 Task: Create a due date automation trigger when advanced on, 2 working days after a card is due add dates with an overdue due date at 11:00 AM.
Action: Mouse moved to (1342, 105)
Screenshot: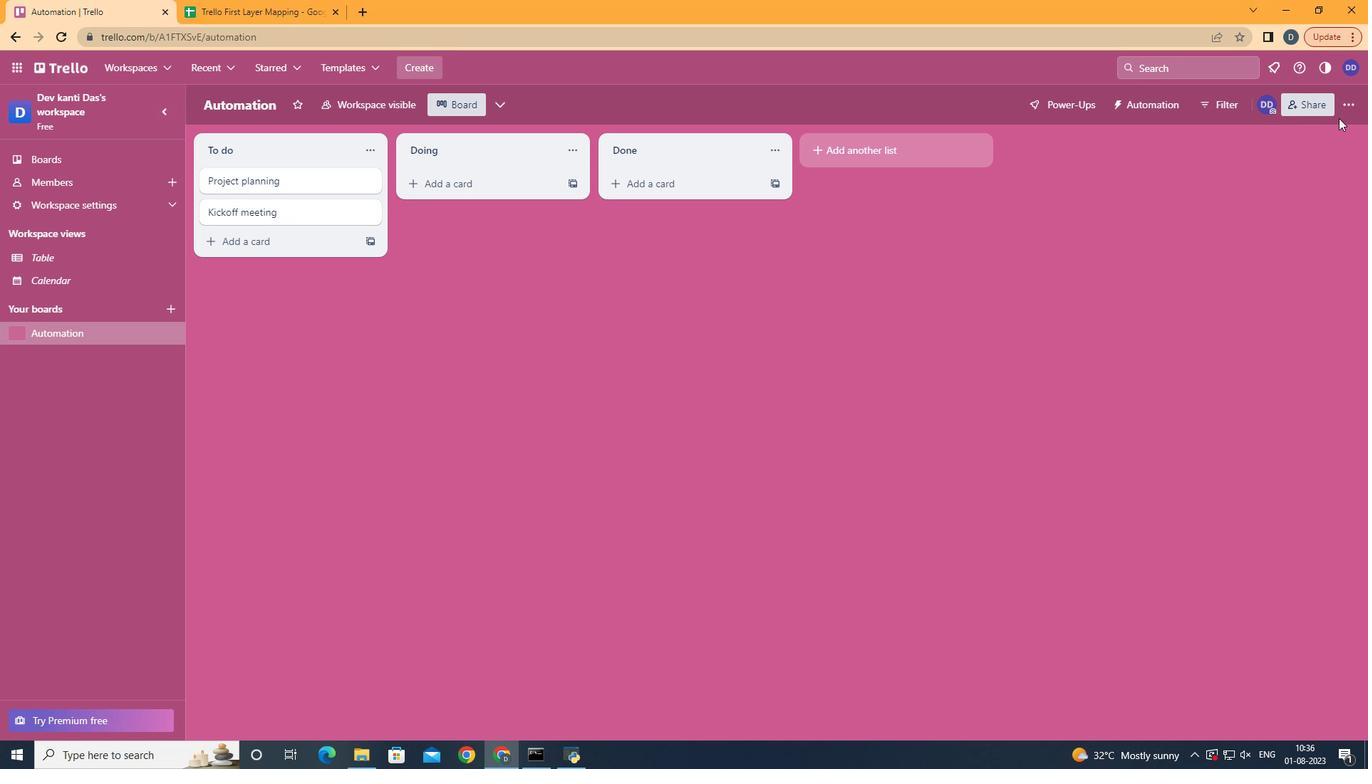 
Action: Mouse pressed left at (1342, 105)
Screenshot: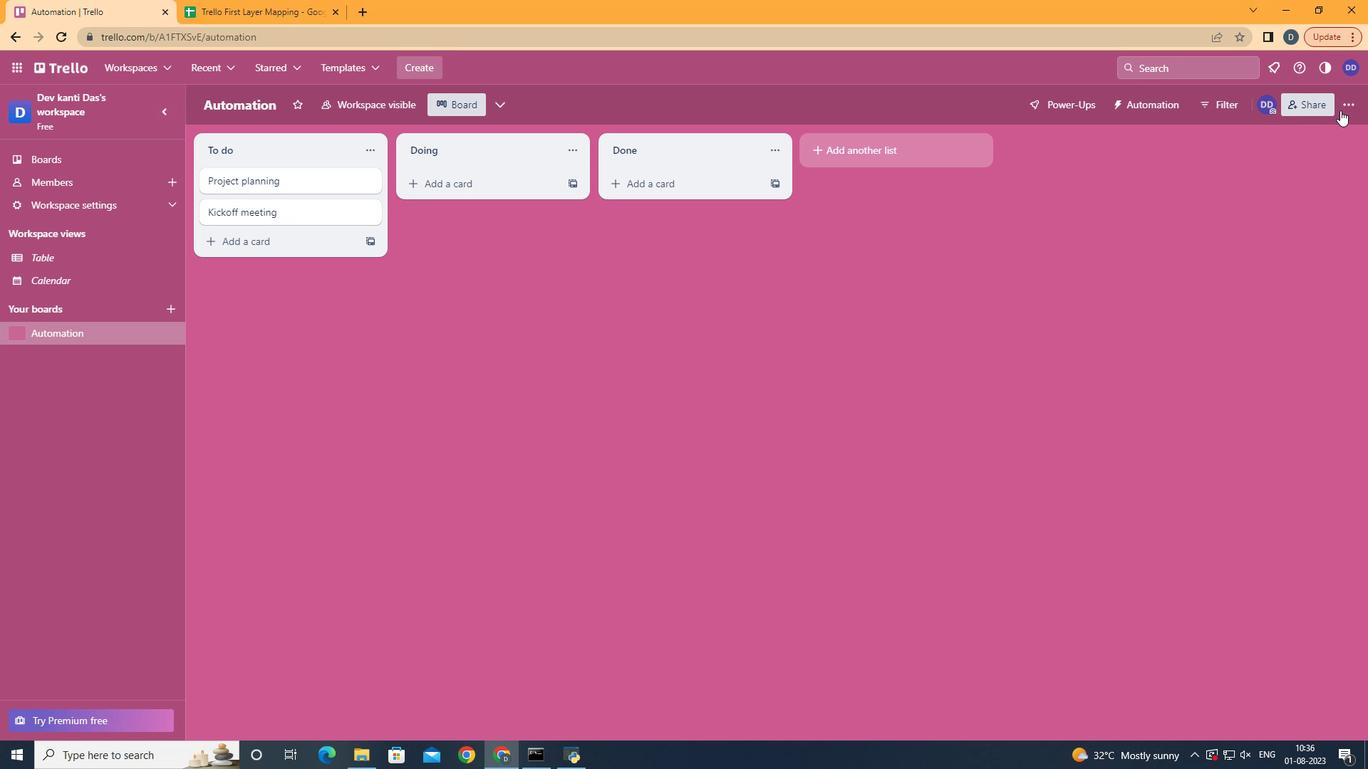 
Action: Mouse moved to (1256, 301)
Screenshot: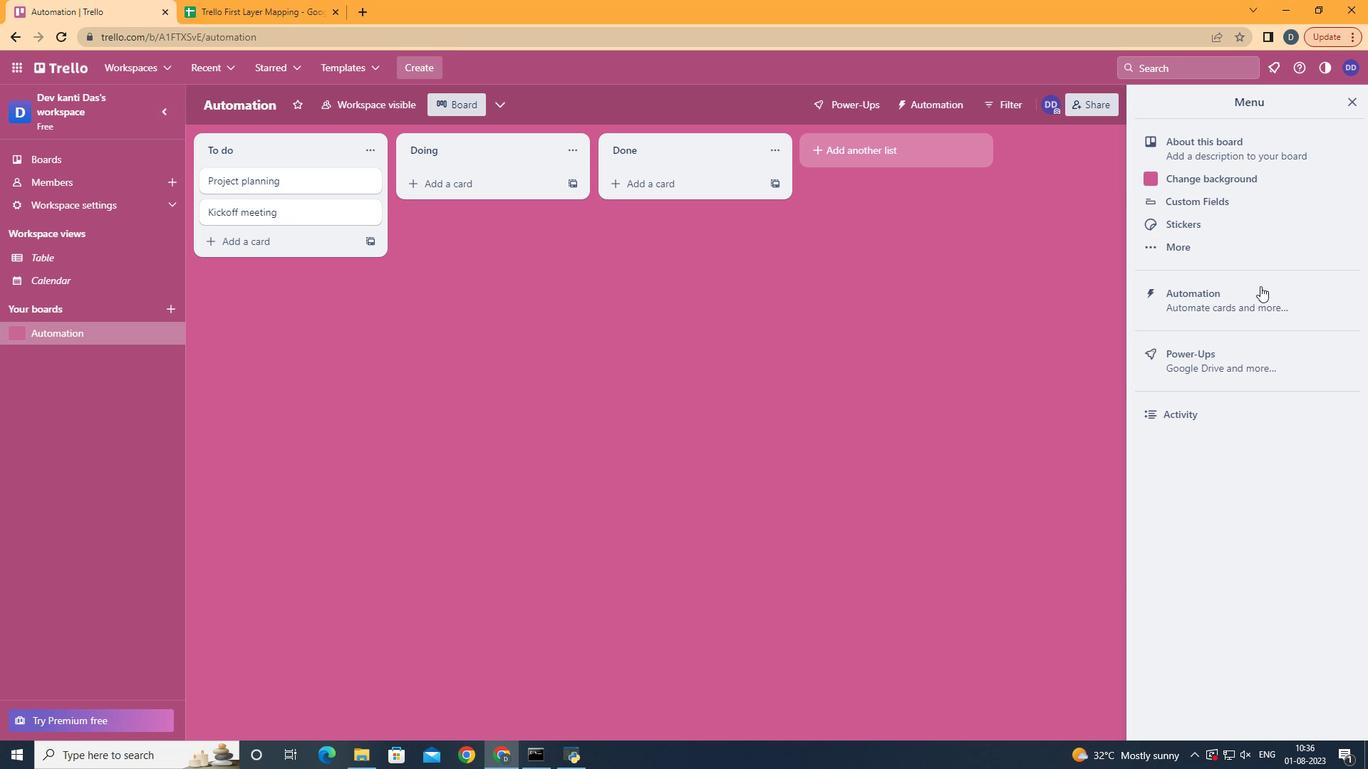 
Action: Mouse pressed left at (1256, 301)
Screenshot: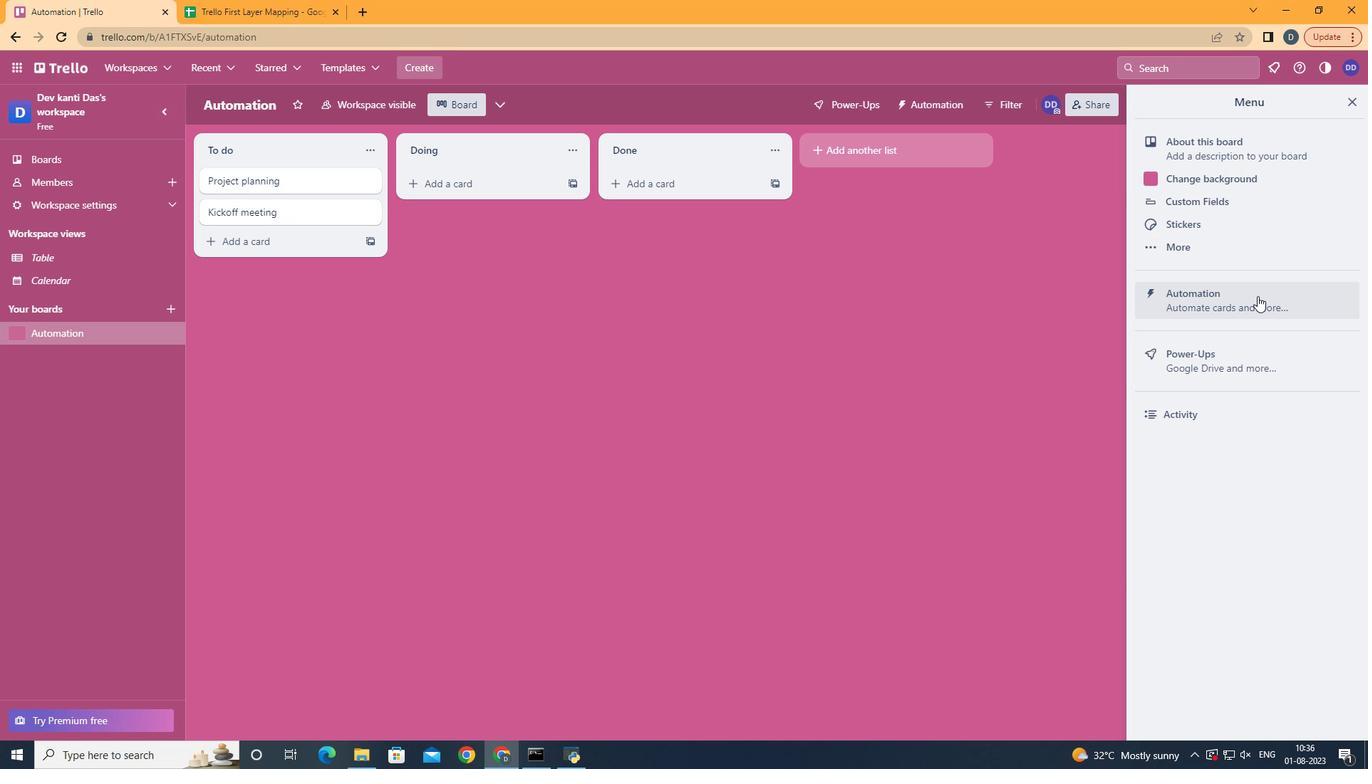 
Action: Mouse moved to (286, 283)
Screenshot: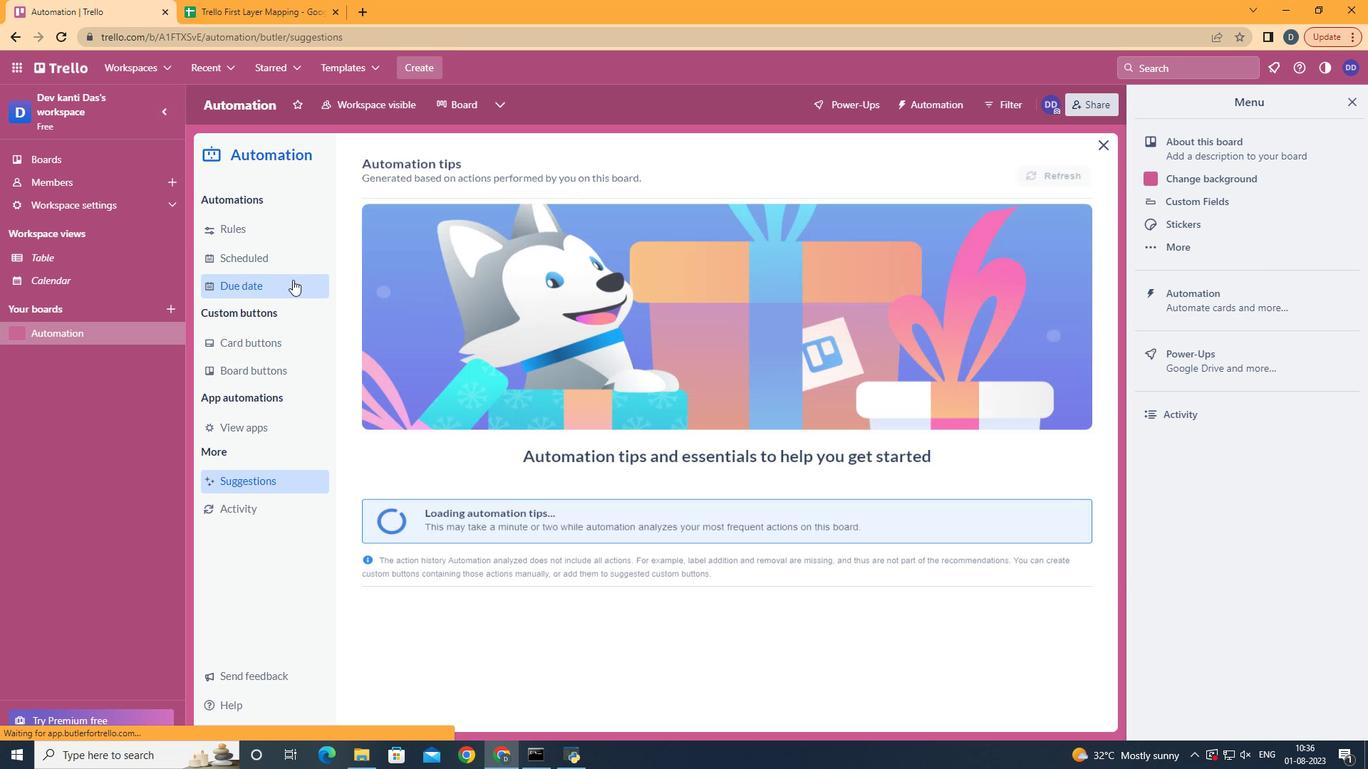 
Action: Mouse pressed left at (286, 283)
Screenshot: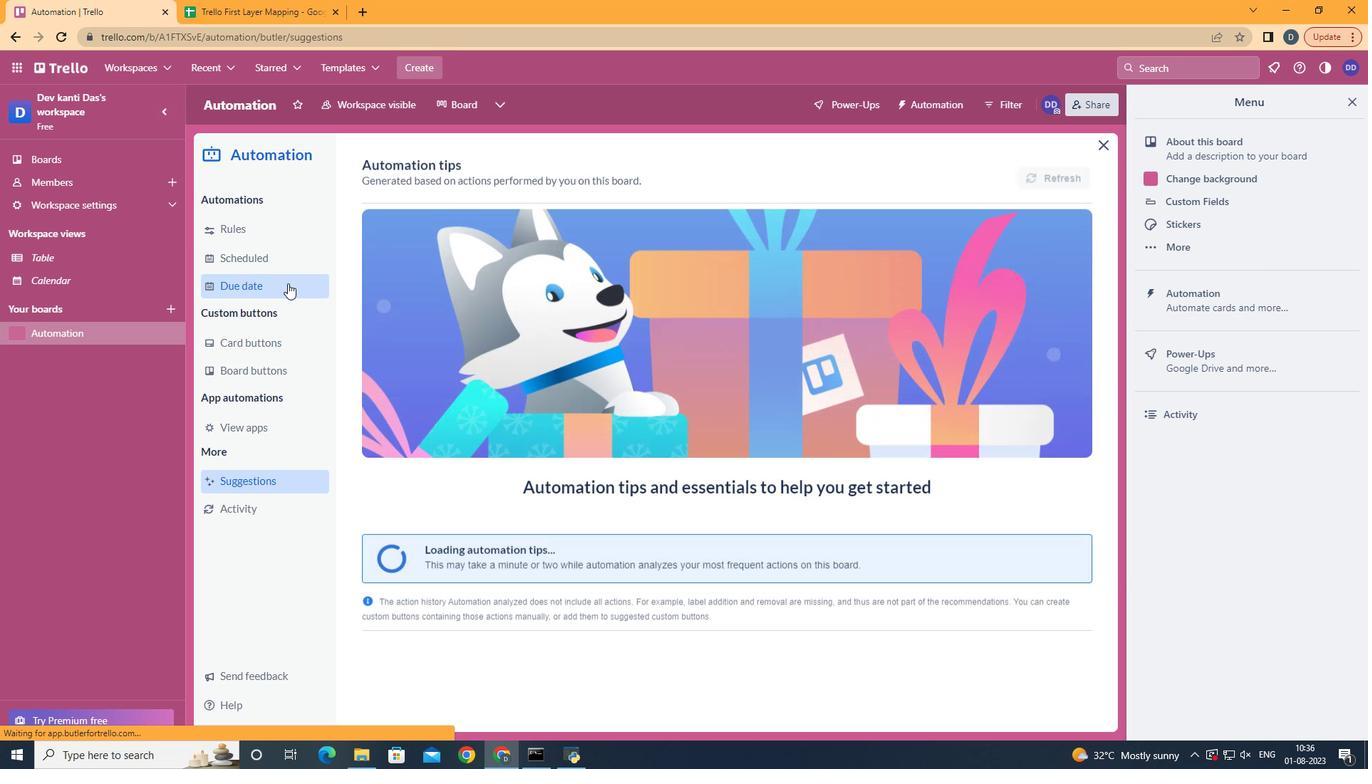
Action: Mouse moved to (1014, 169)
Screenshot: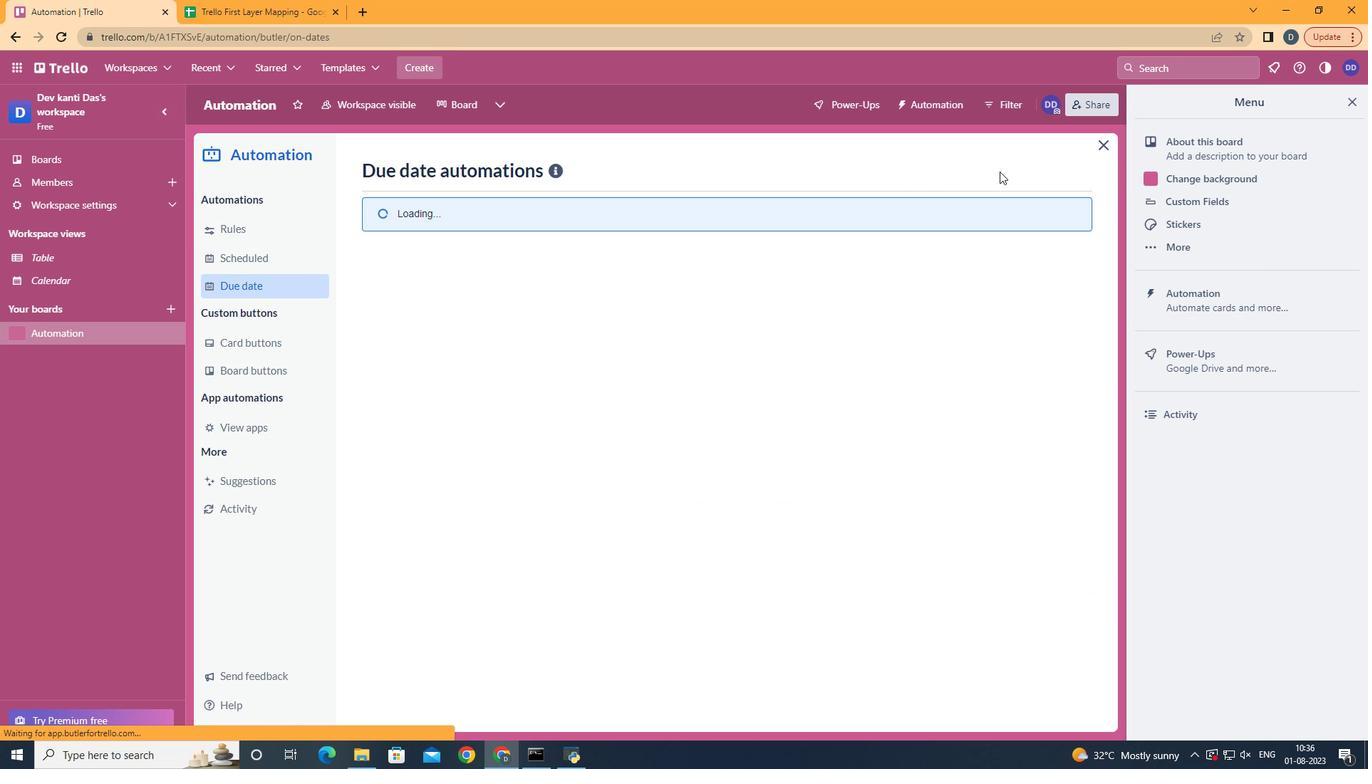 
Action: Mouse pressed left at (1014, 169)
Screenshot: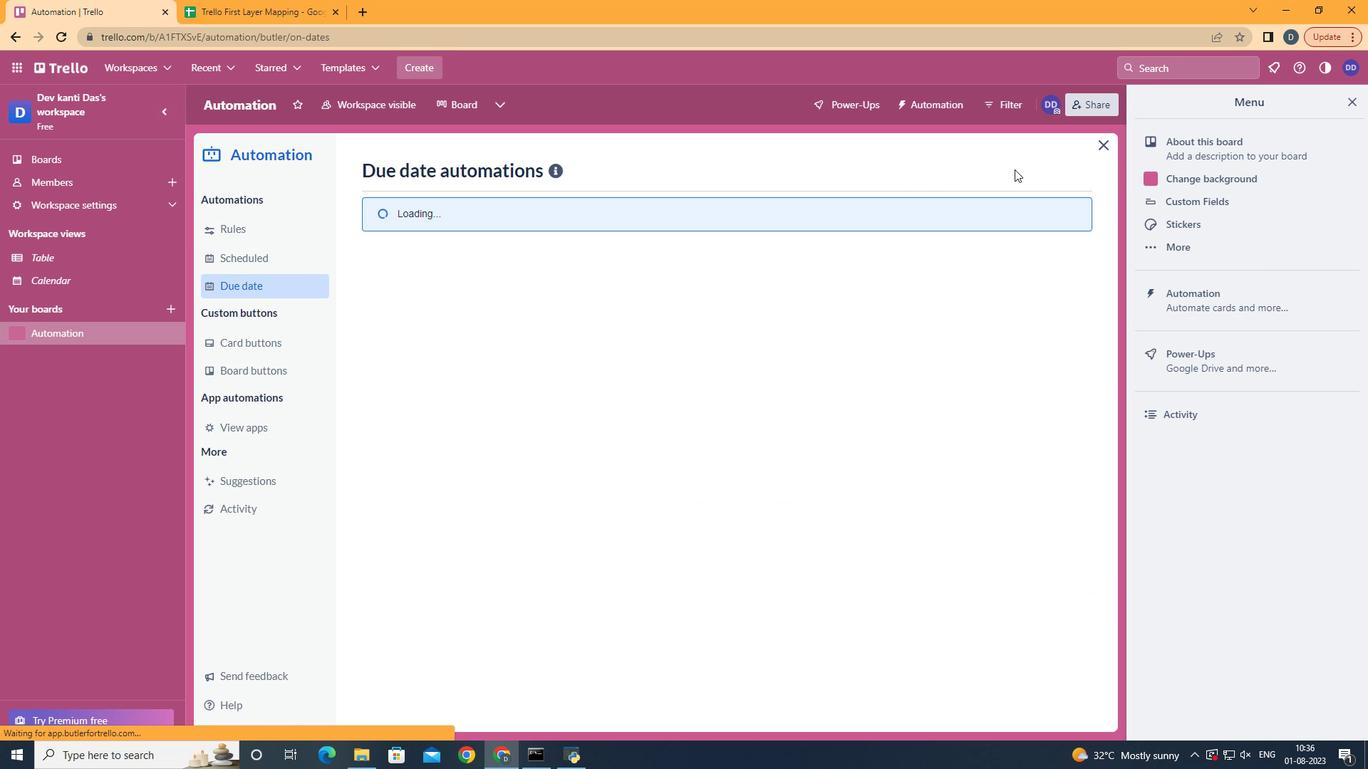 
Action: Mouse pressed left at (1014, 169)
Screenshot: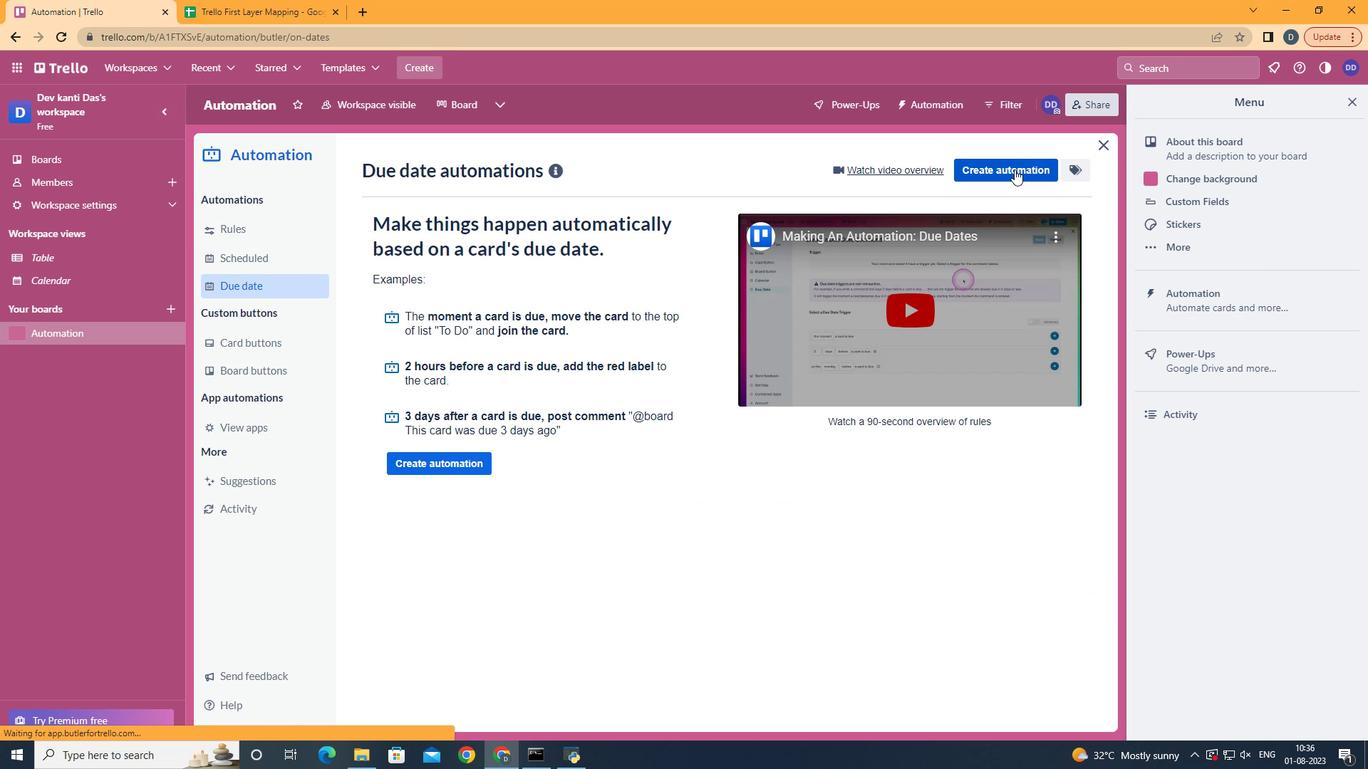 
Action: Mouse moved to (746, 304)
Screenshot: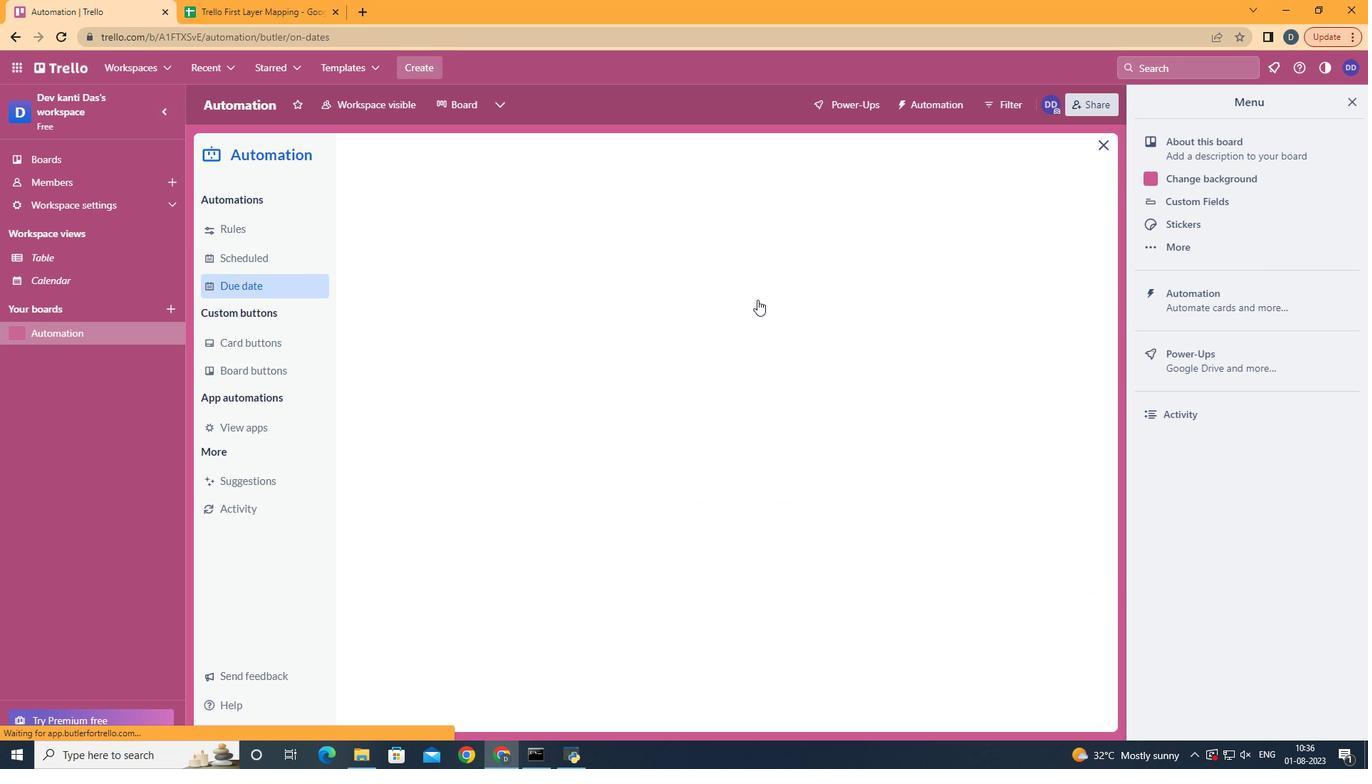 
Action: Mouse pressed left at (746, 304)
Screenshot: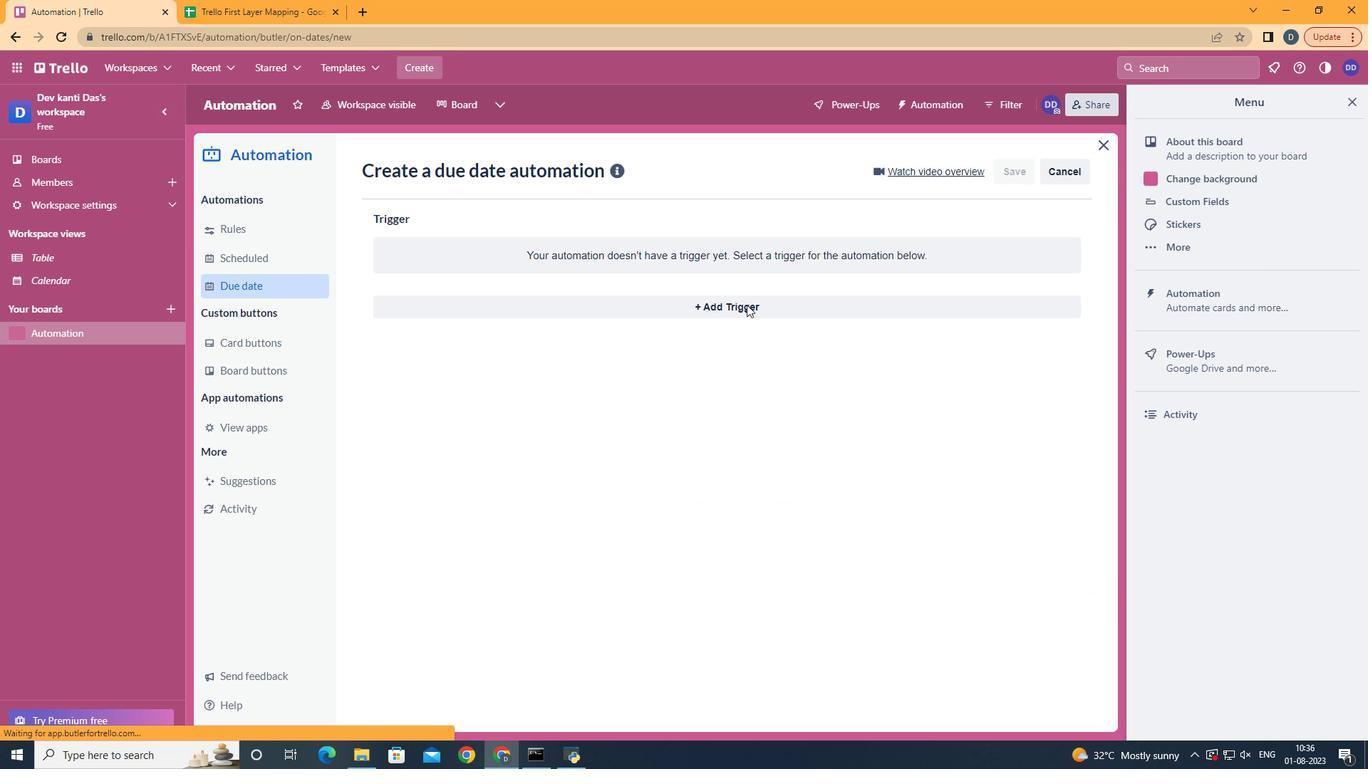 
Action: Mouse moved to (459, 574)
Screenshot: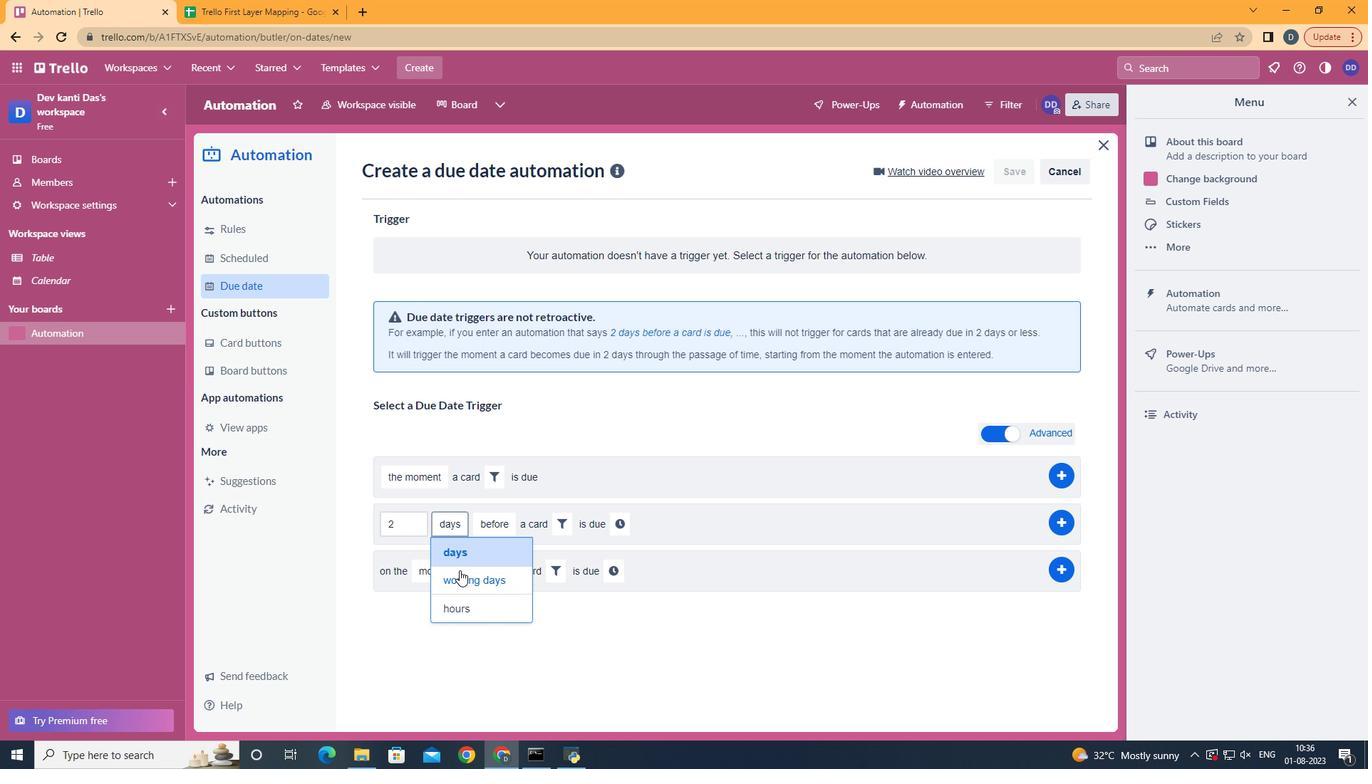 
Action: Mouse pressed left at (459, 574)
Screenshot: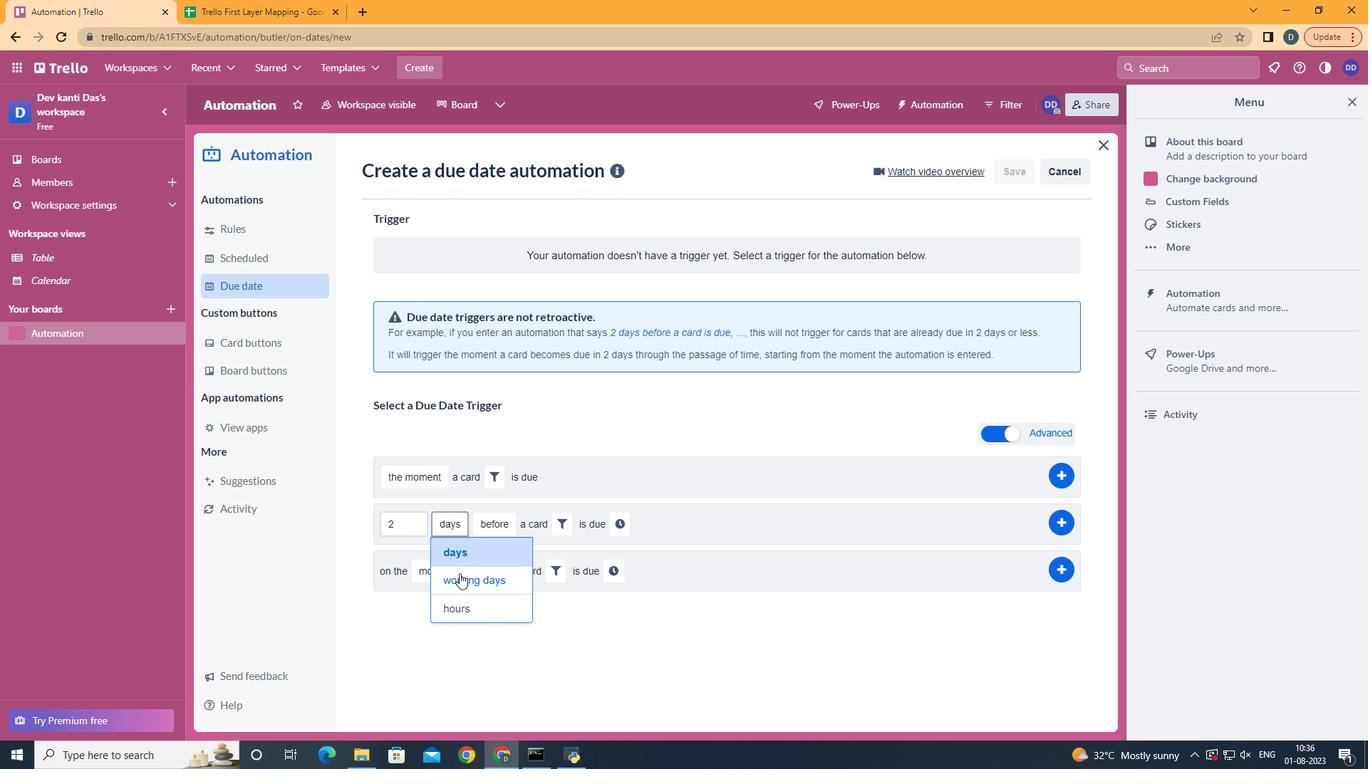 
Action: Mouse moved to (538, 577)
Screenshot: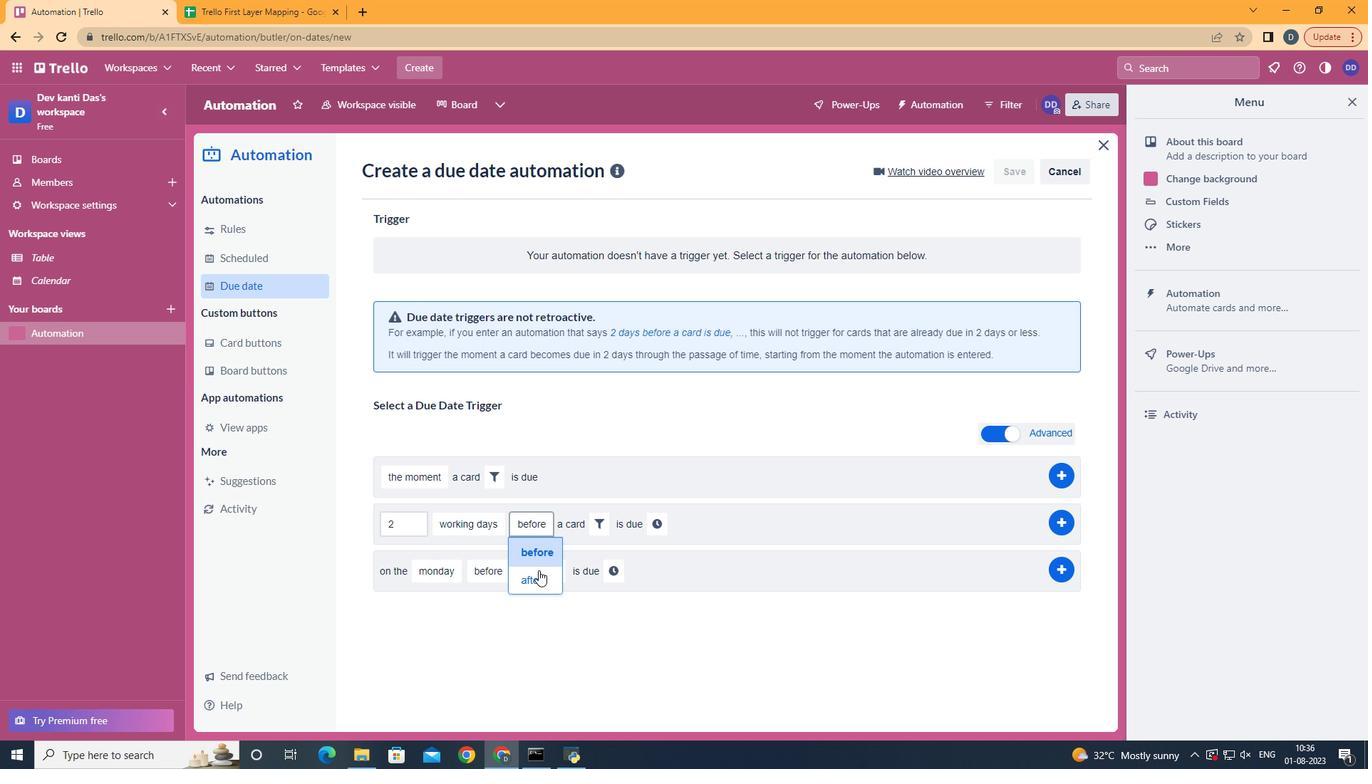 
Action: Mouse pressed left at (538, 577)
Screenshot: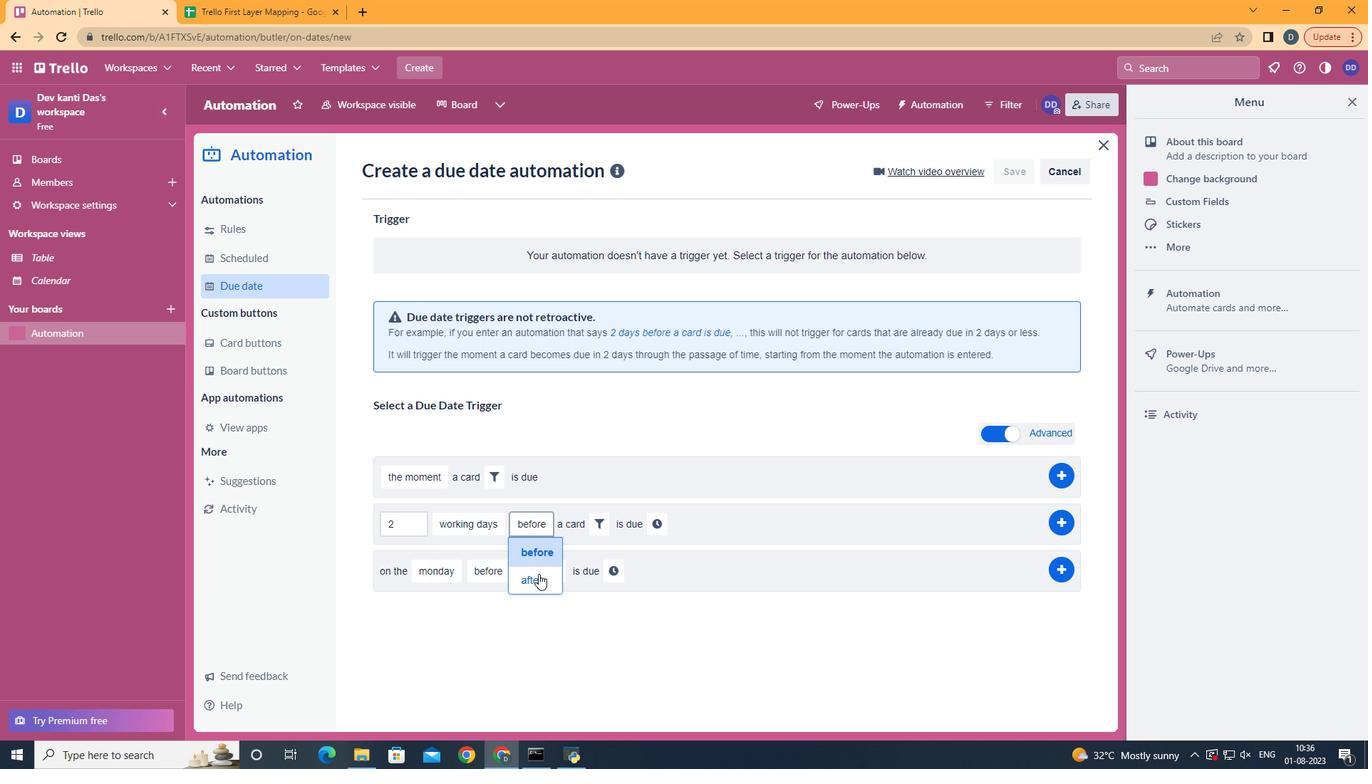 
Action: Mouse moved to (598, 519)
Screenshot: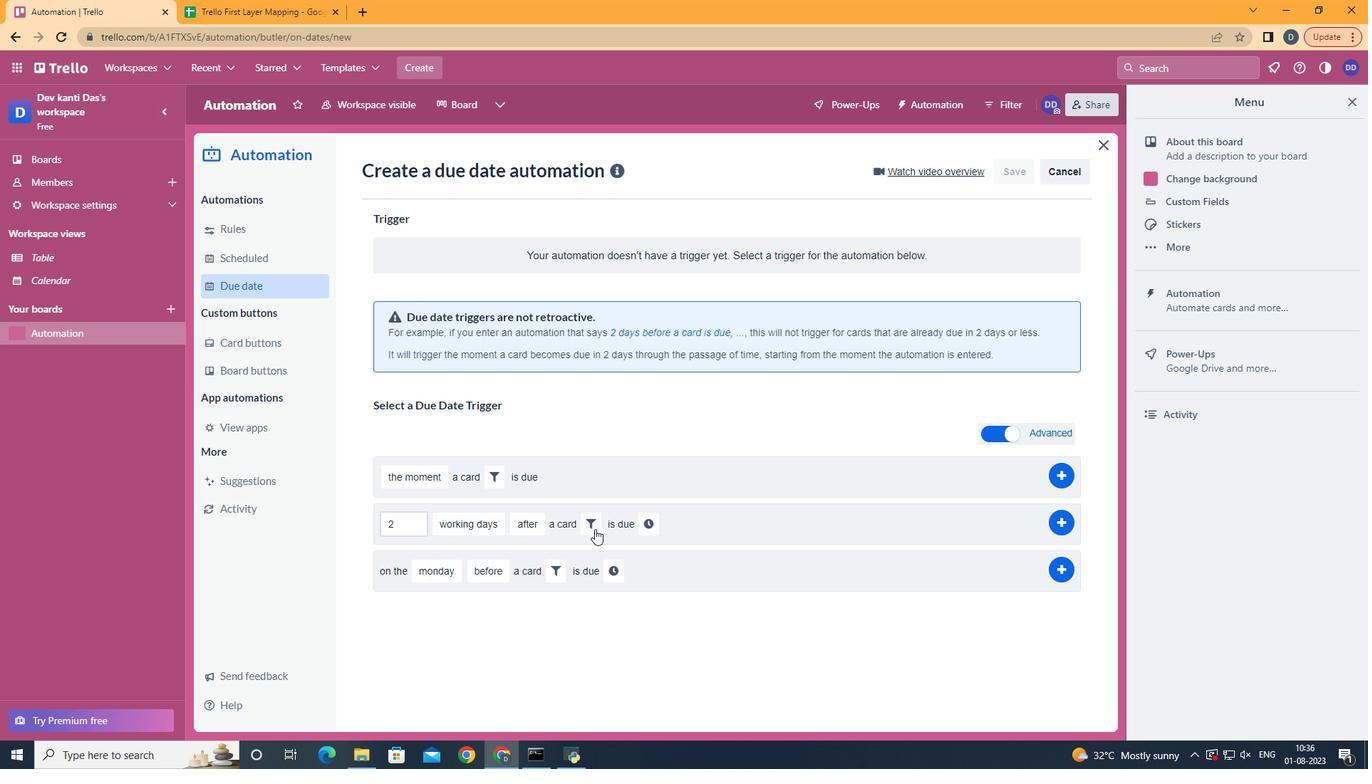 
Action: Mouse pressed left at (598, 519)
Screenshot: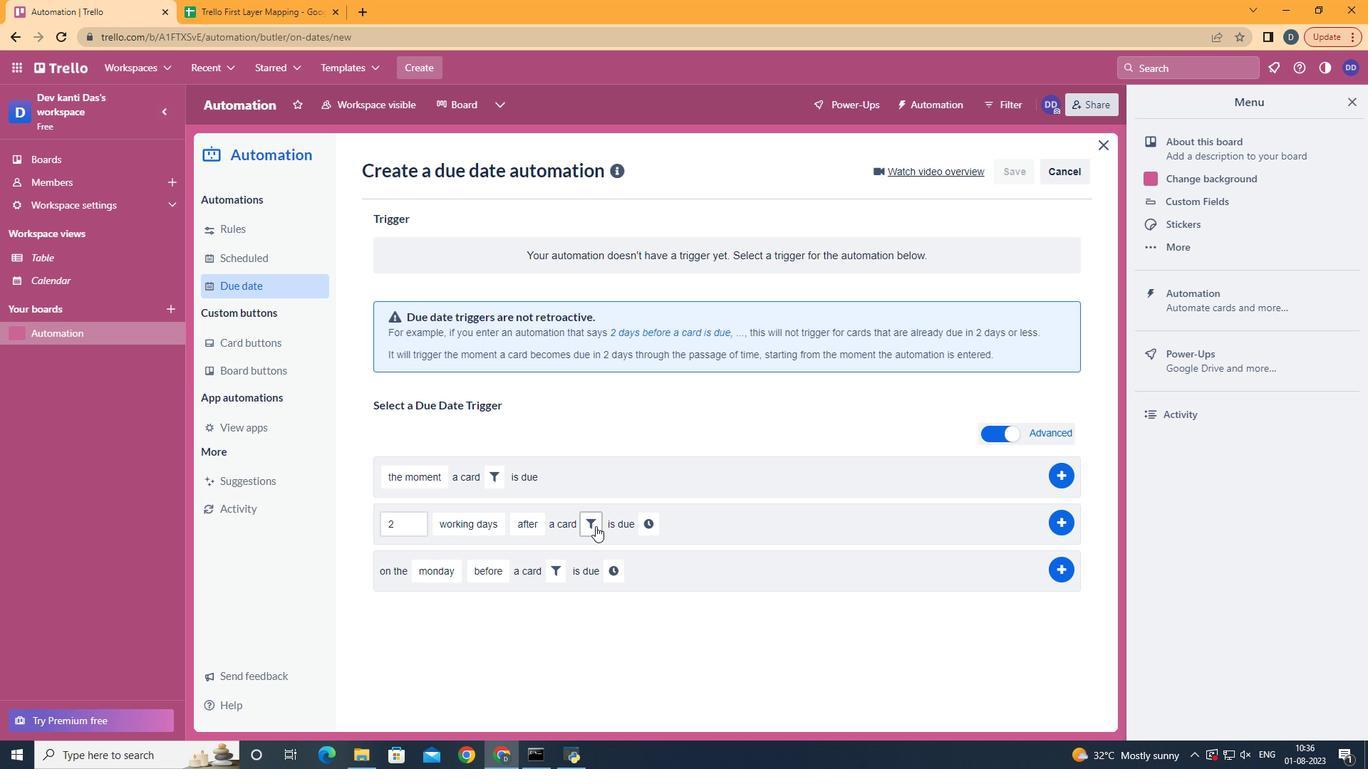 
Action: Mouse moved to (654, 563)
Screenshot: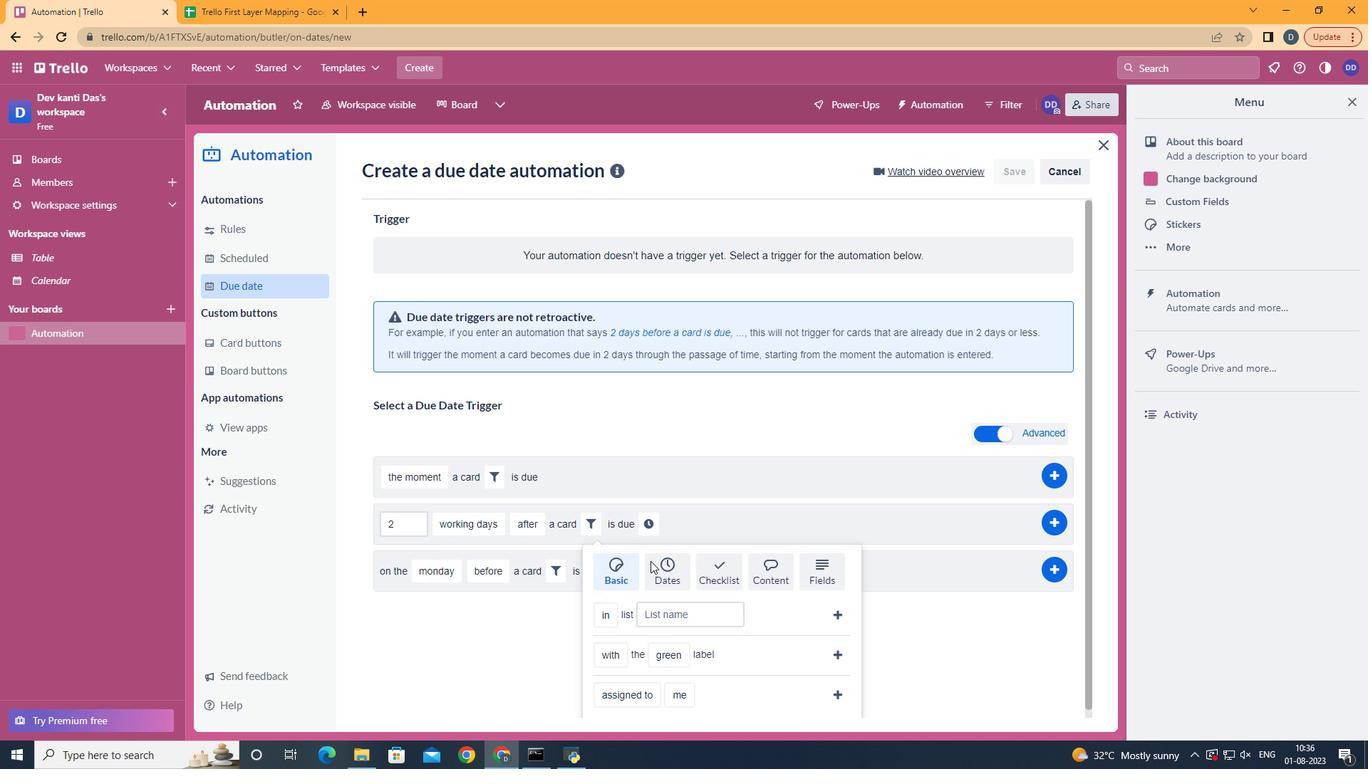 
Action: Mouse pressed left at (654, 563)
Screenshot: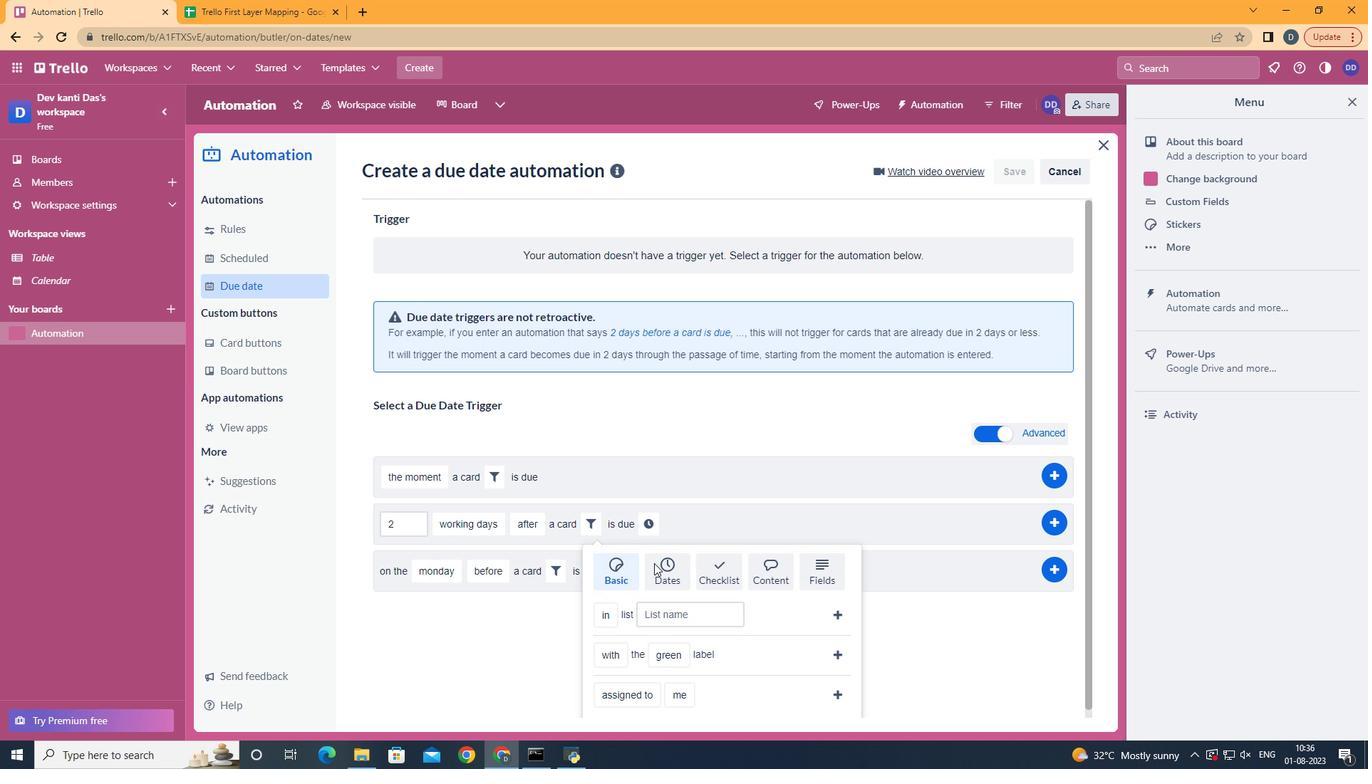 
Action: Mouse moved to (617, 634)
Screenshot: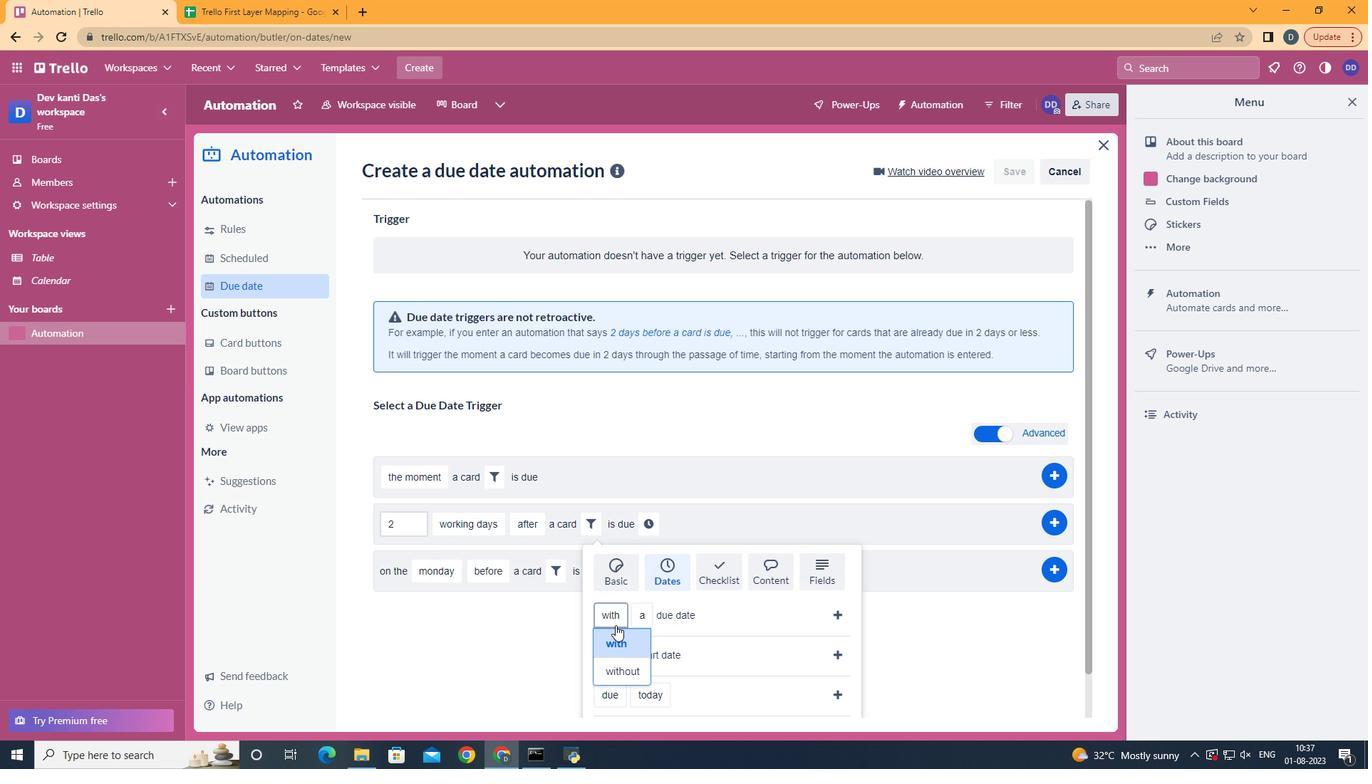
Action: Mouse pressed left at (617, 634)
Screenshot: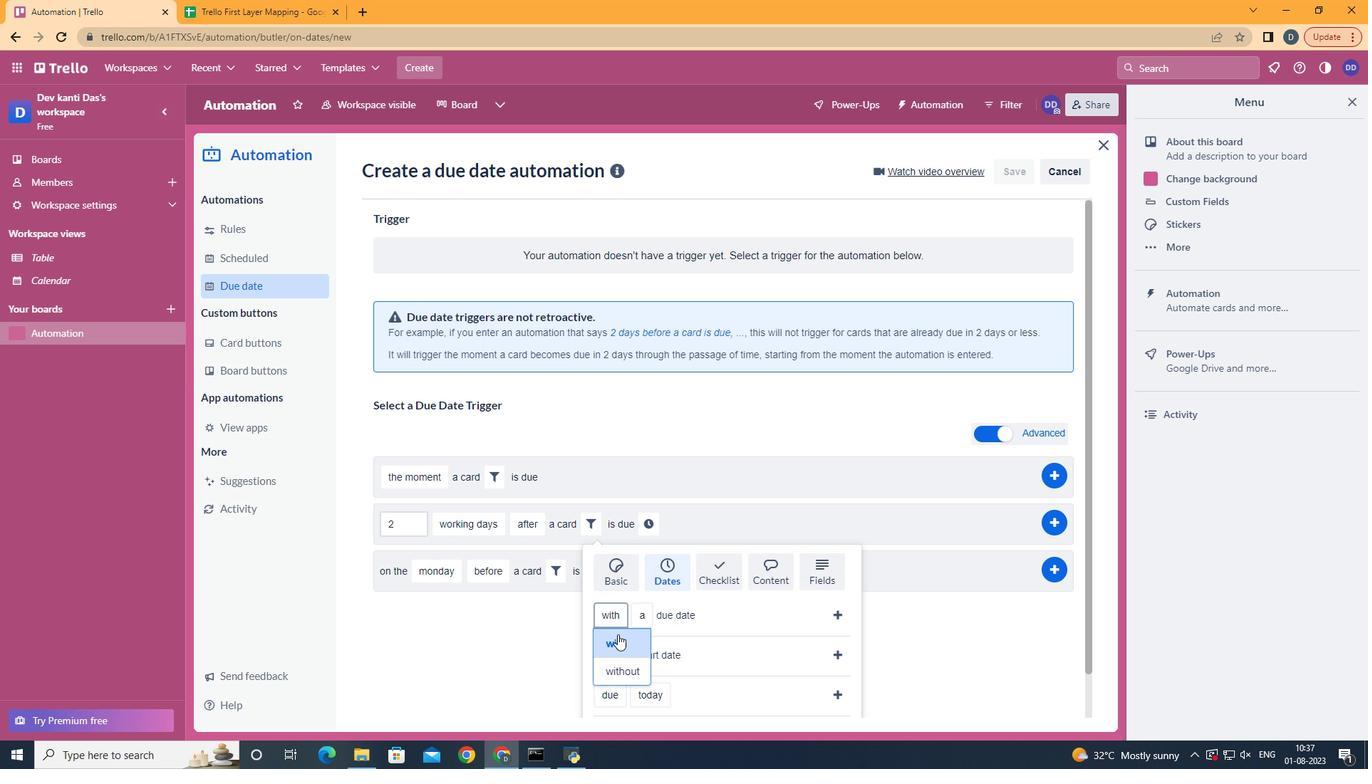 
Action: Mouse moved to (666, 590)
Screenshot: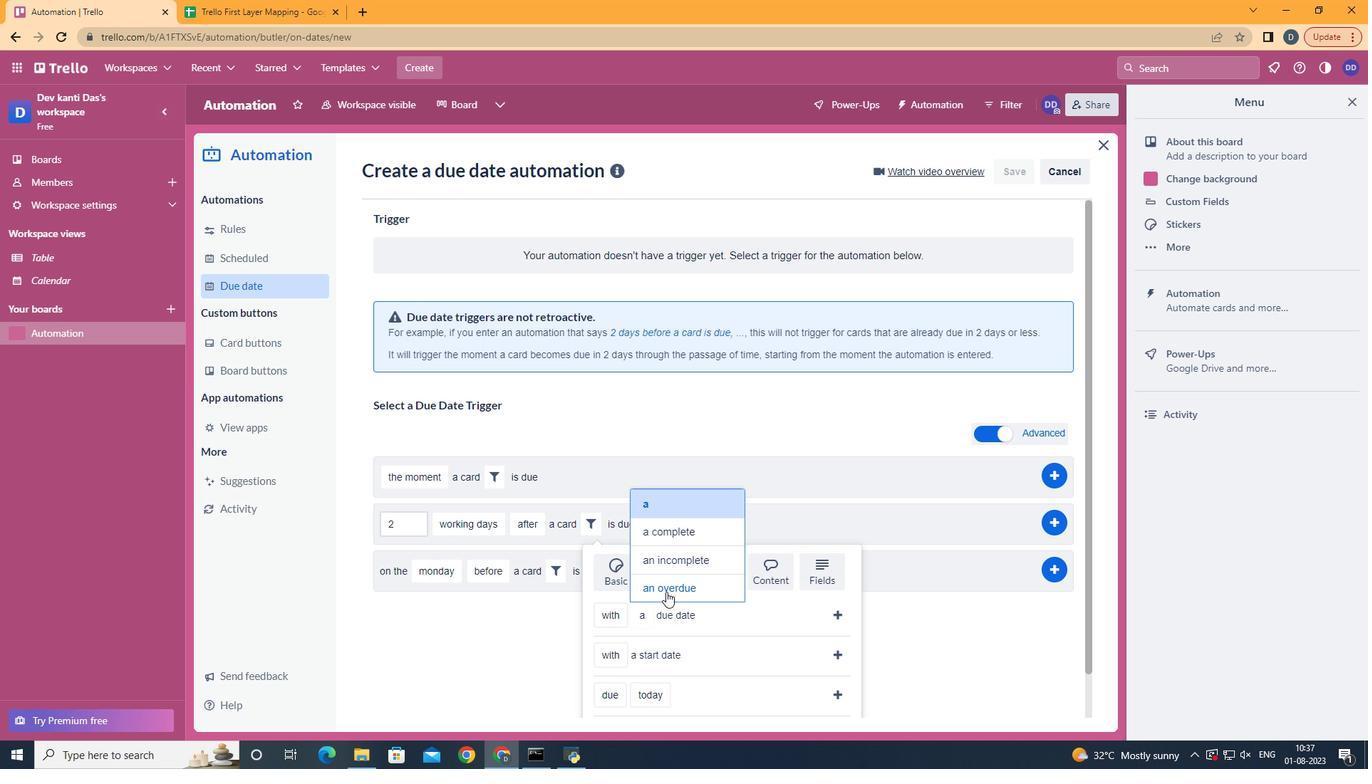 
Action: Mouse pressed left at (666, 590)
Screenshot: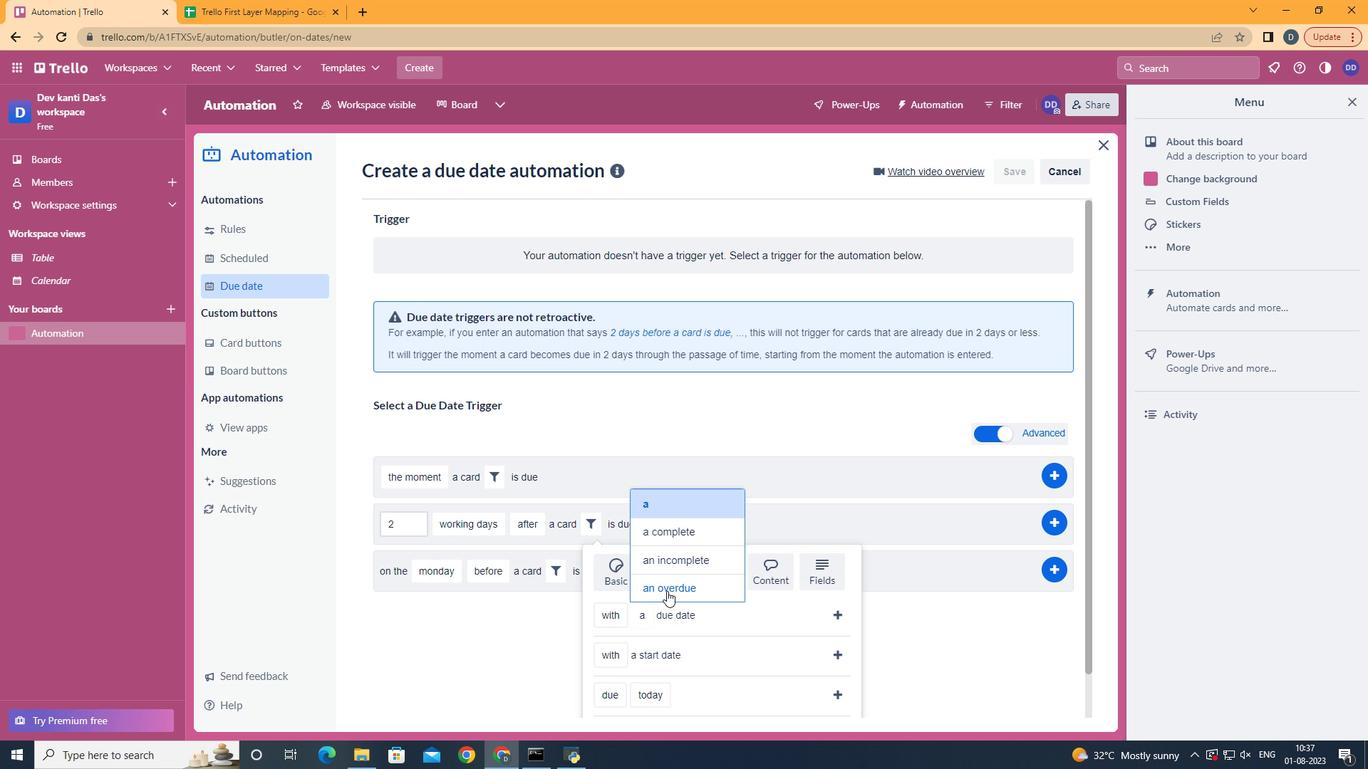 
Action: Mouse moved to (838, 619)
Screenshot: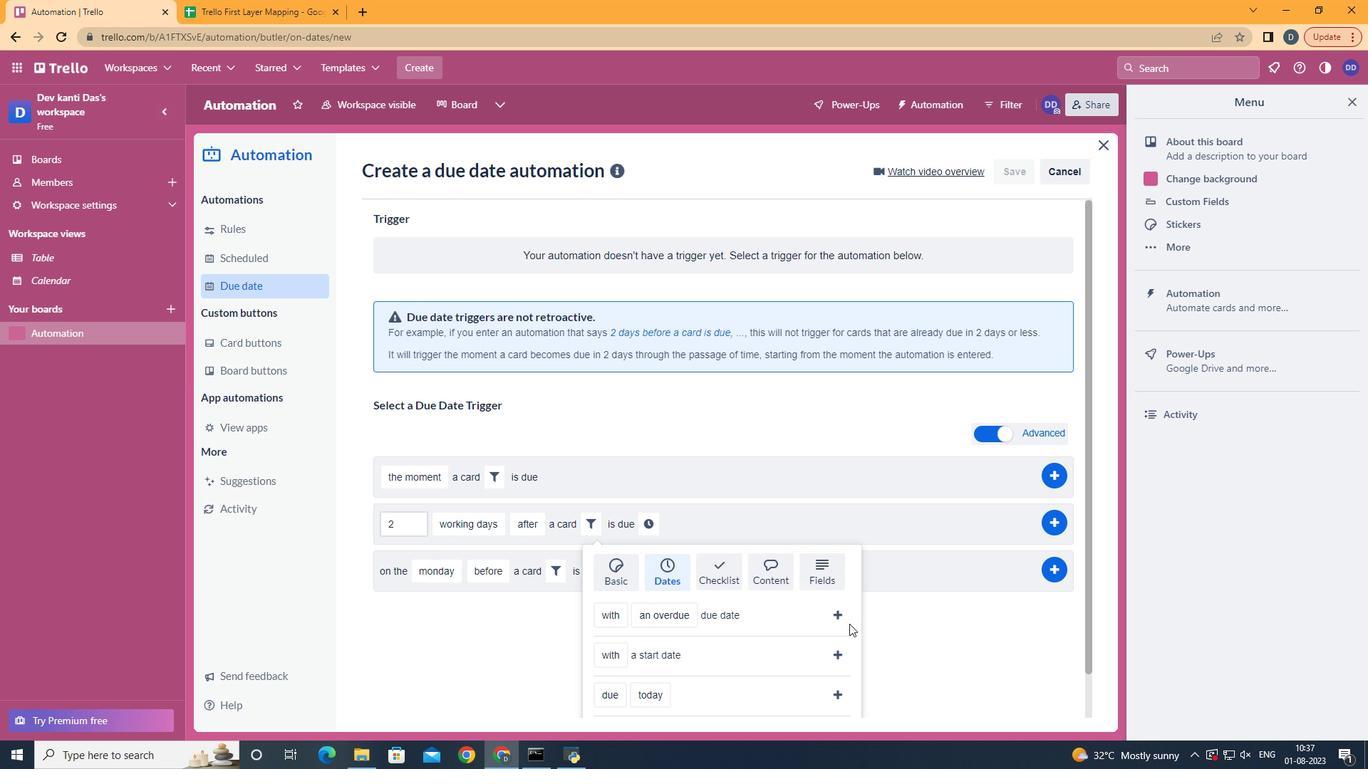 
Action: Mouse pressed left at (838, 619)
Screenshot: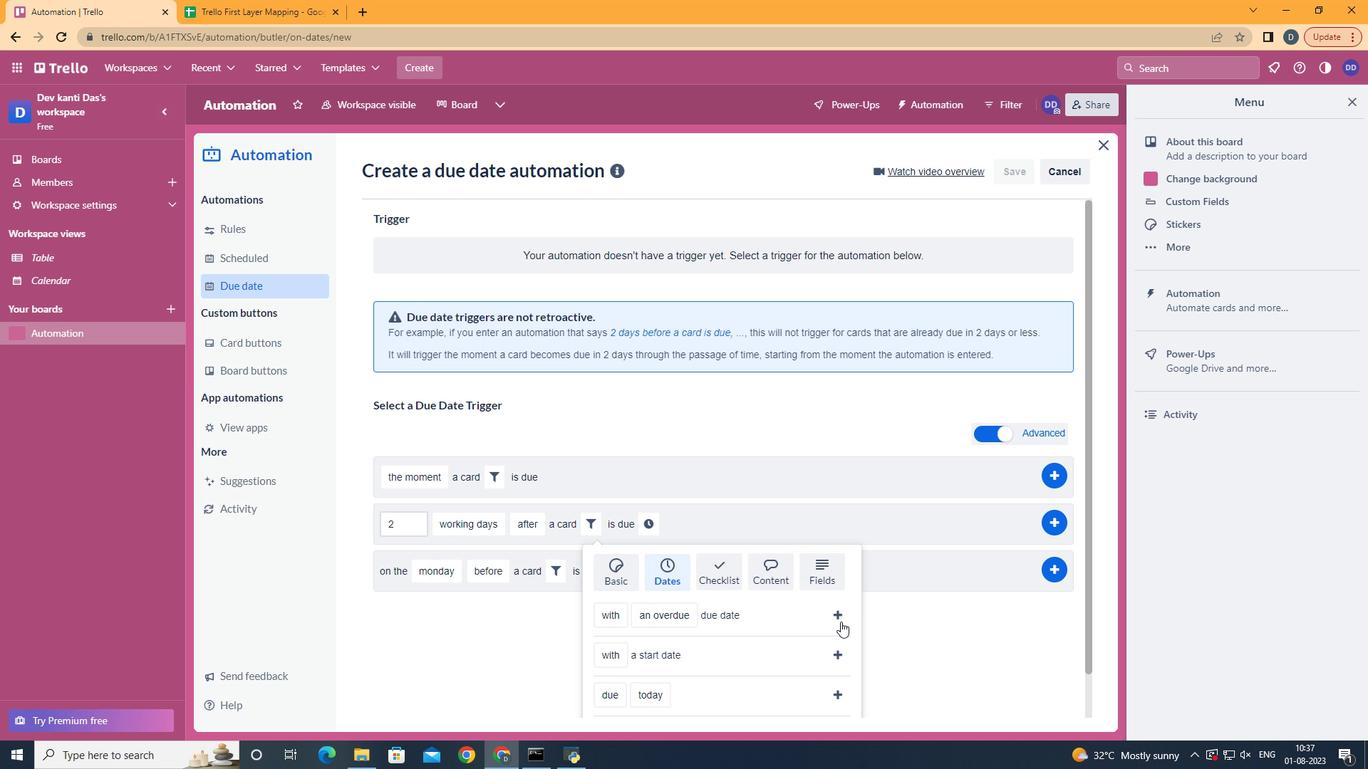 
Action: Mouse moved to (797, 528)
Screenshot: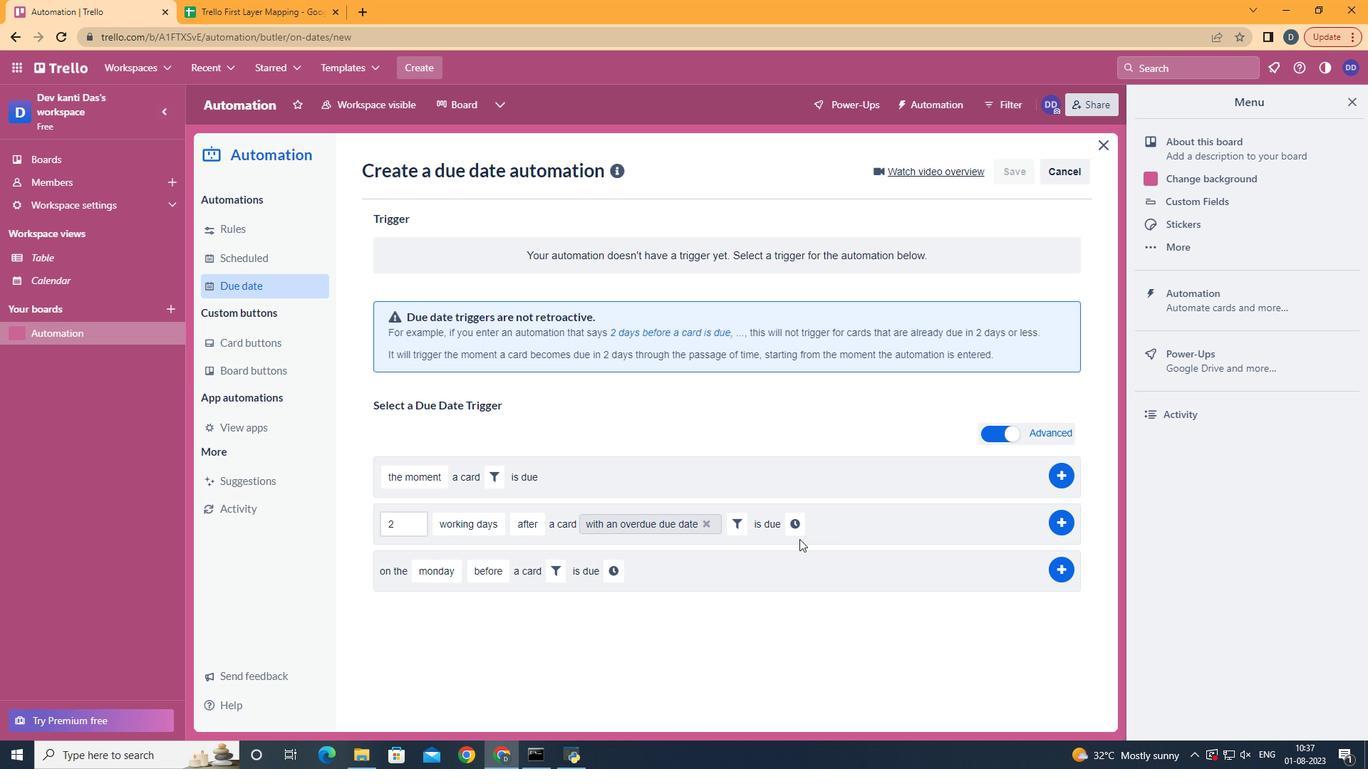 
Action: Mouse pressed left at (797, 528)
Screenshot: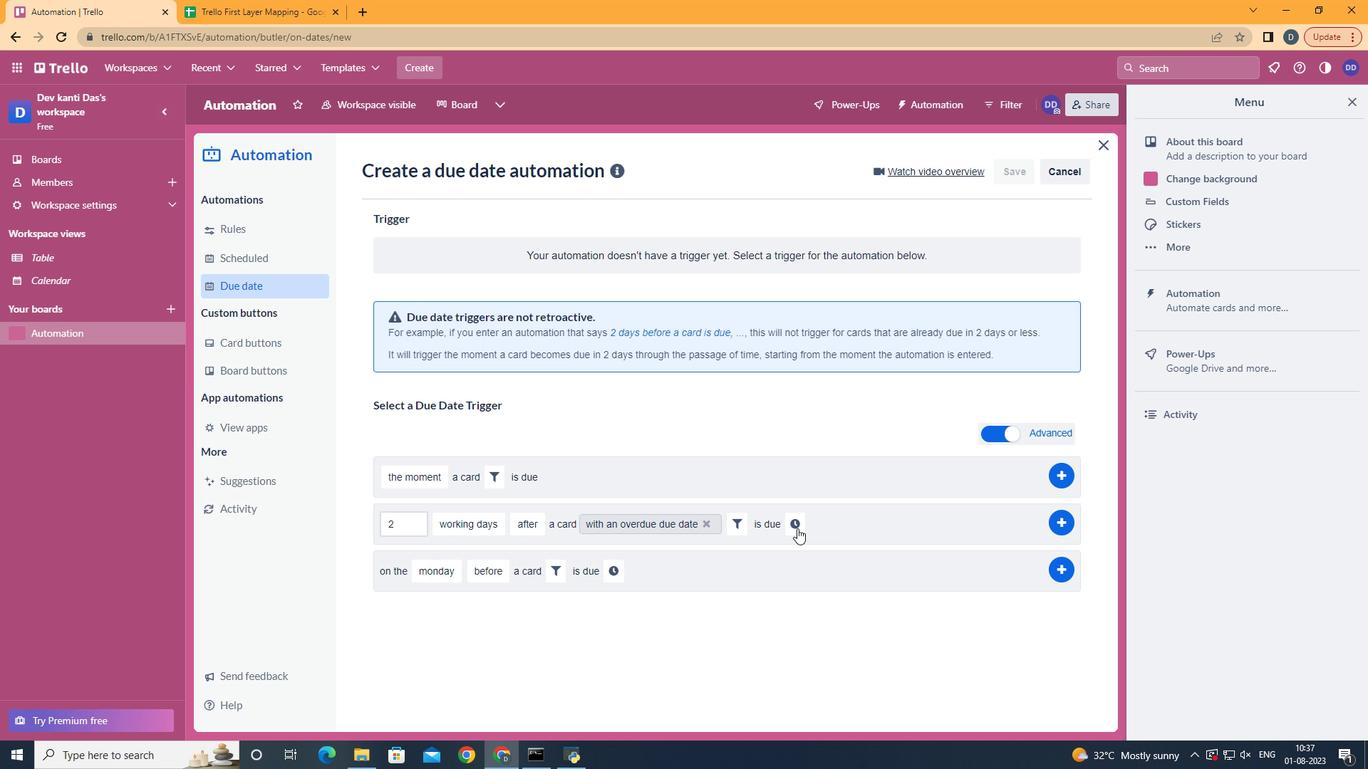 
Action: Mouse moved to (825, 528)
Screenshot: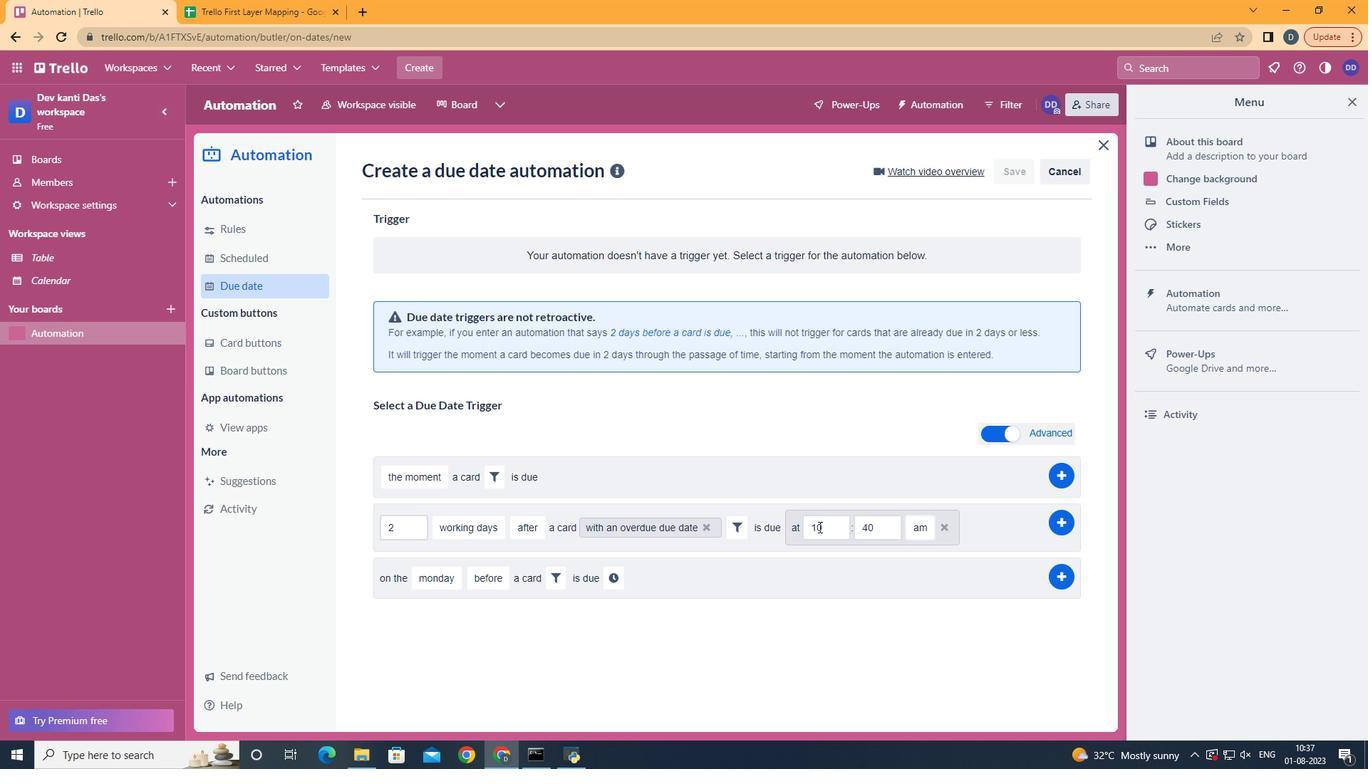 
Action: Mouse pressed left at (825, 528)
Screenshot: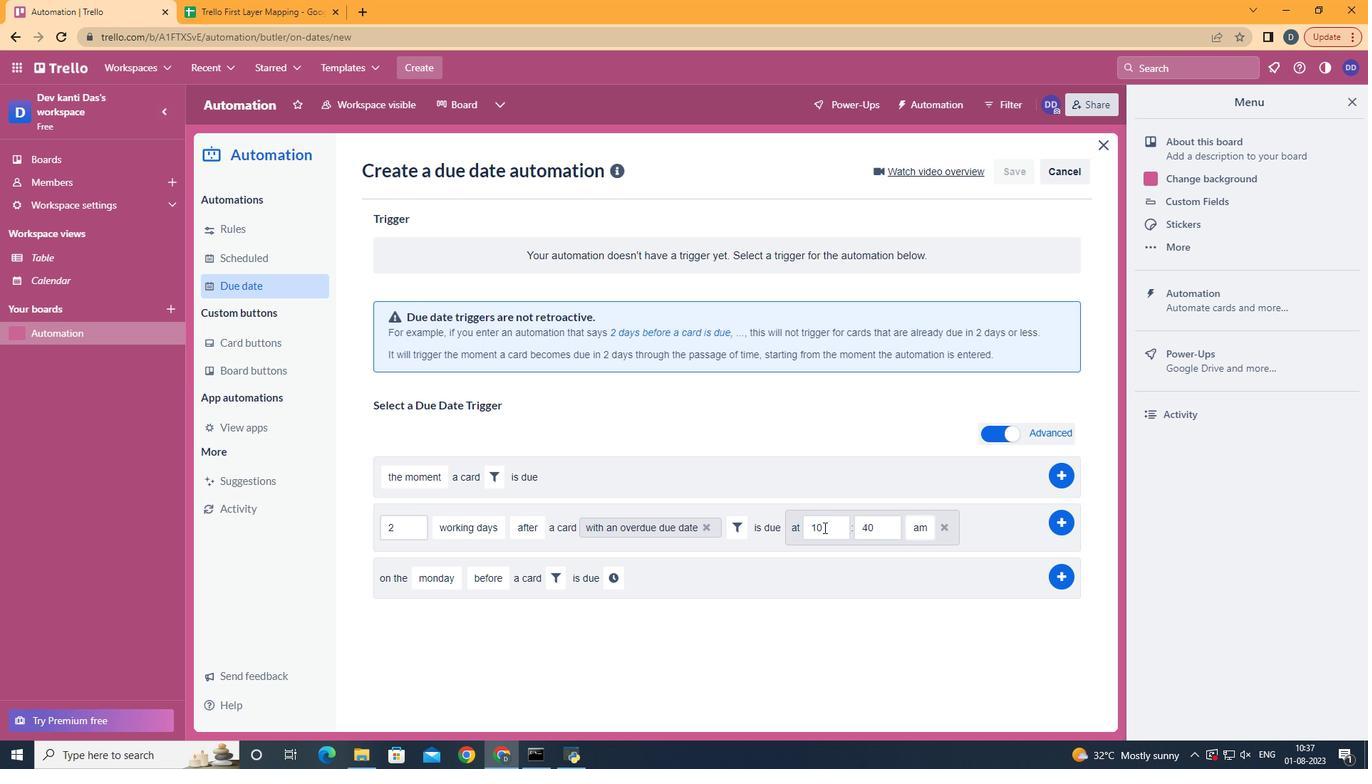 
Action: Mouse moved to (825, 528)
Screenshot: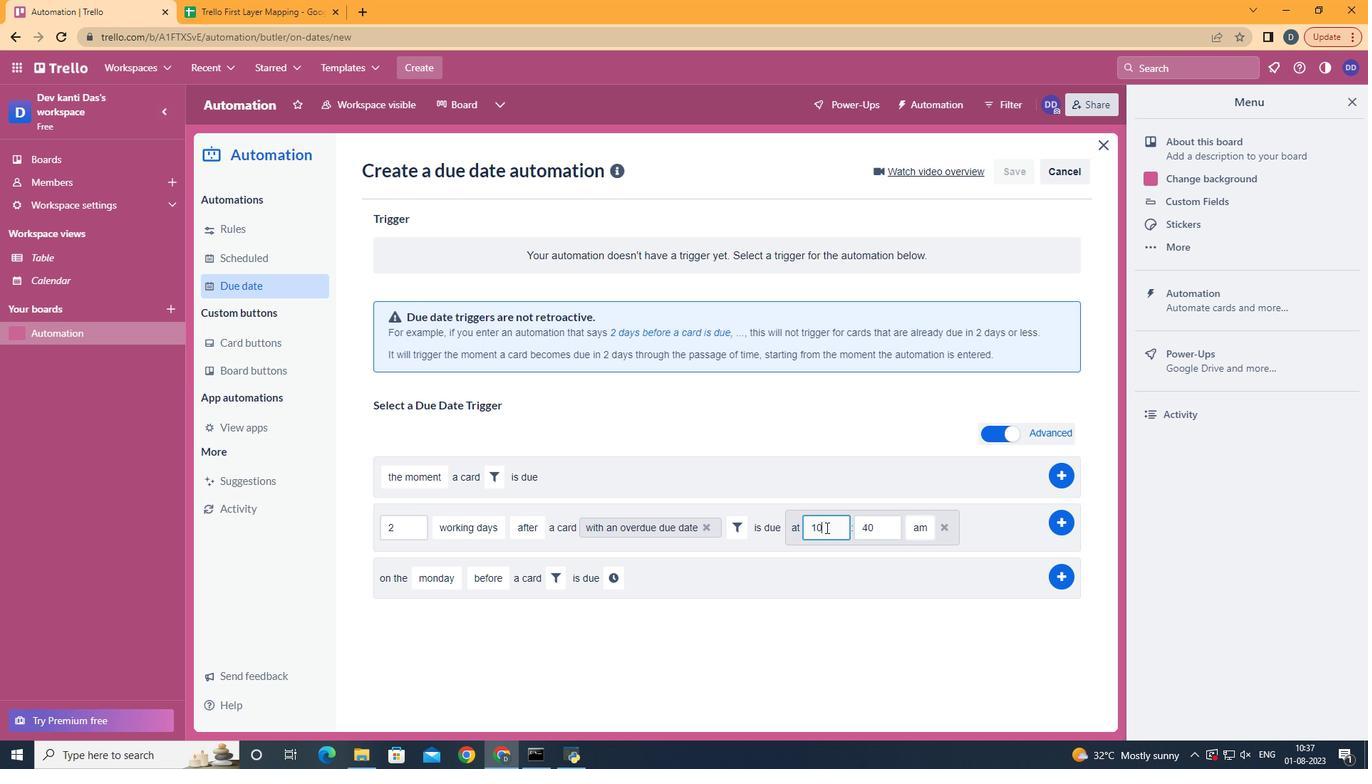 
Action: Key pressed <Key.backspace>1
Screenshot: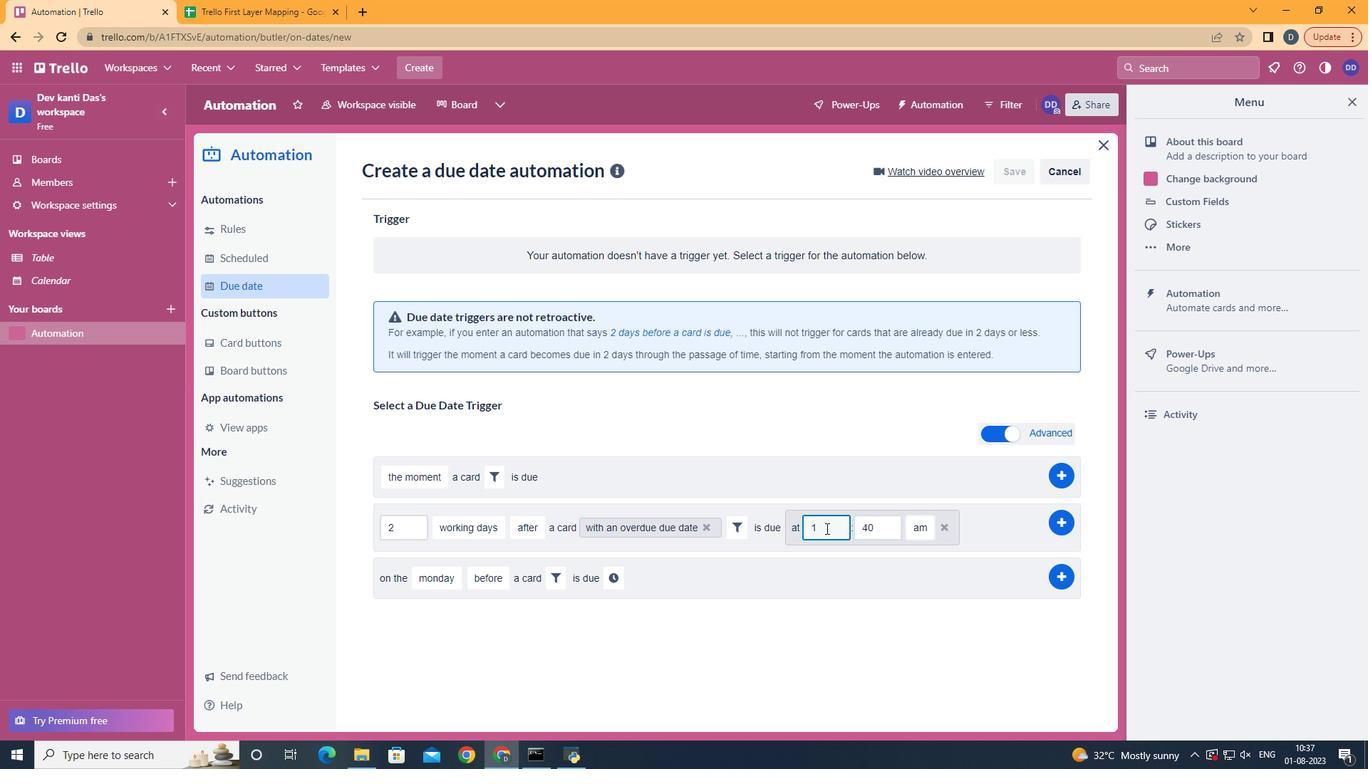 
Action: Mouse moved to (892, 529)
Screenshot: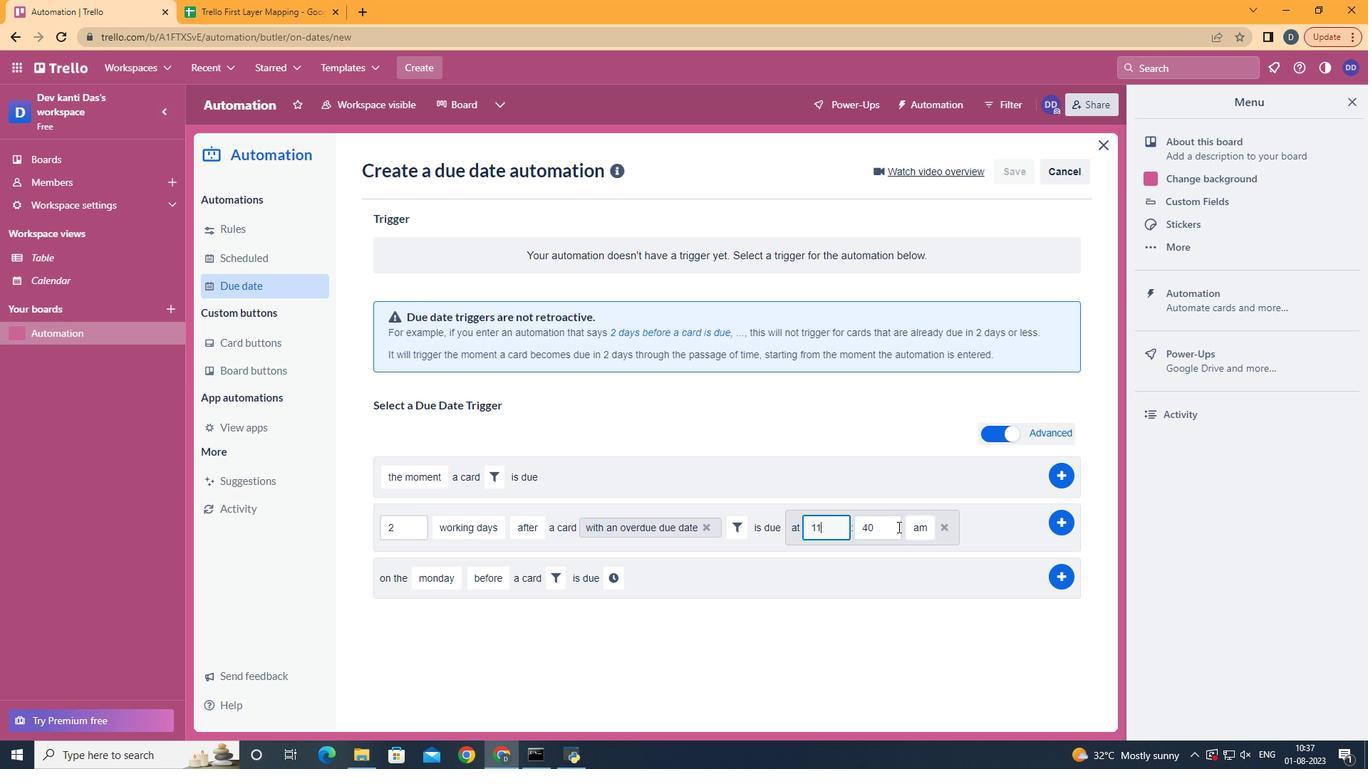 
Action: Mouse pressed left at (892, 529)
Screenshot: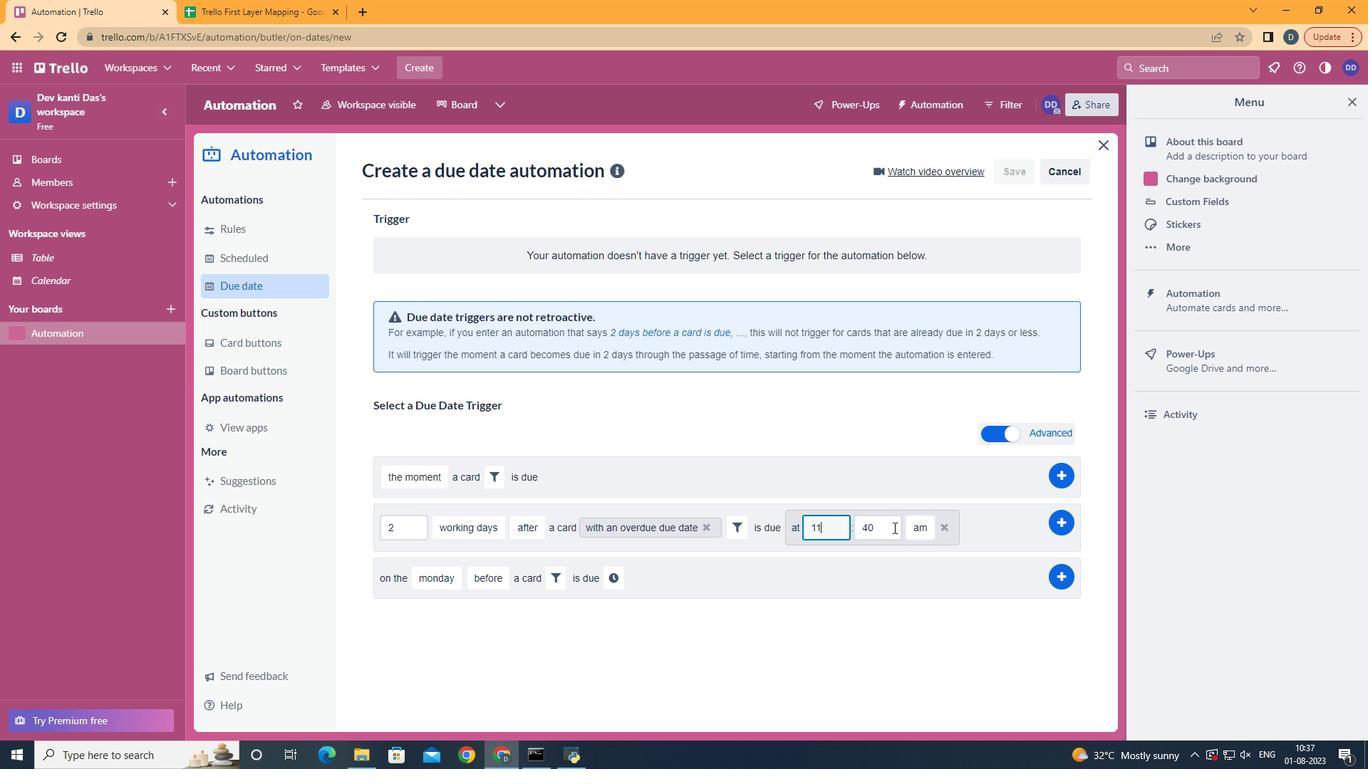
Action: Mouse moved to (891, 529)
Screenshot: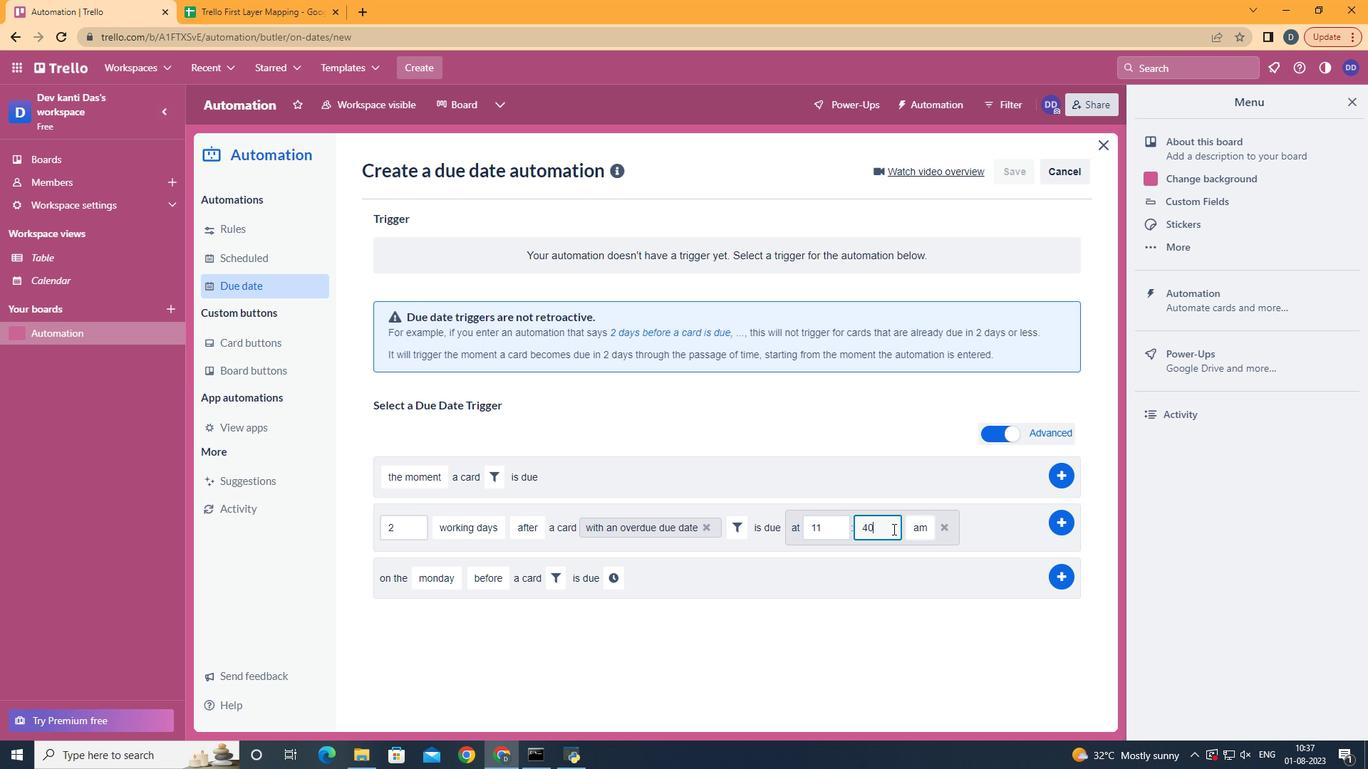 
Action: Key pressed <Key.backspace><Key.backspace>00
Screenshot: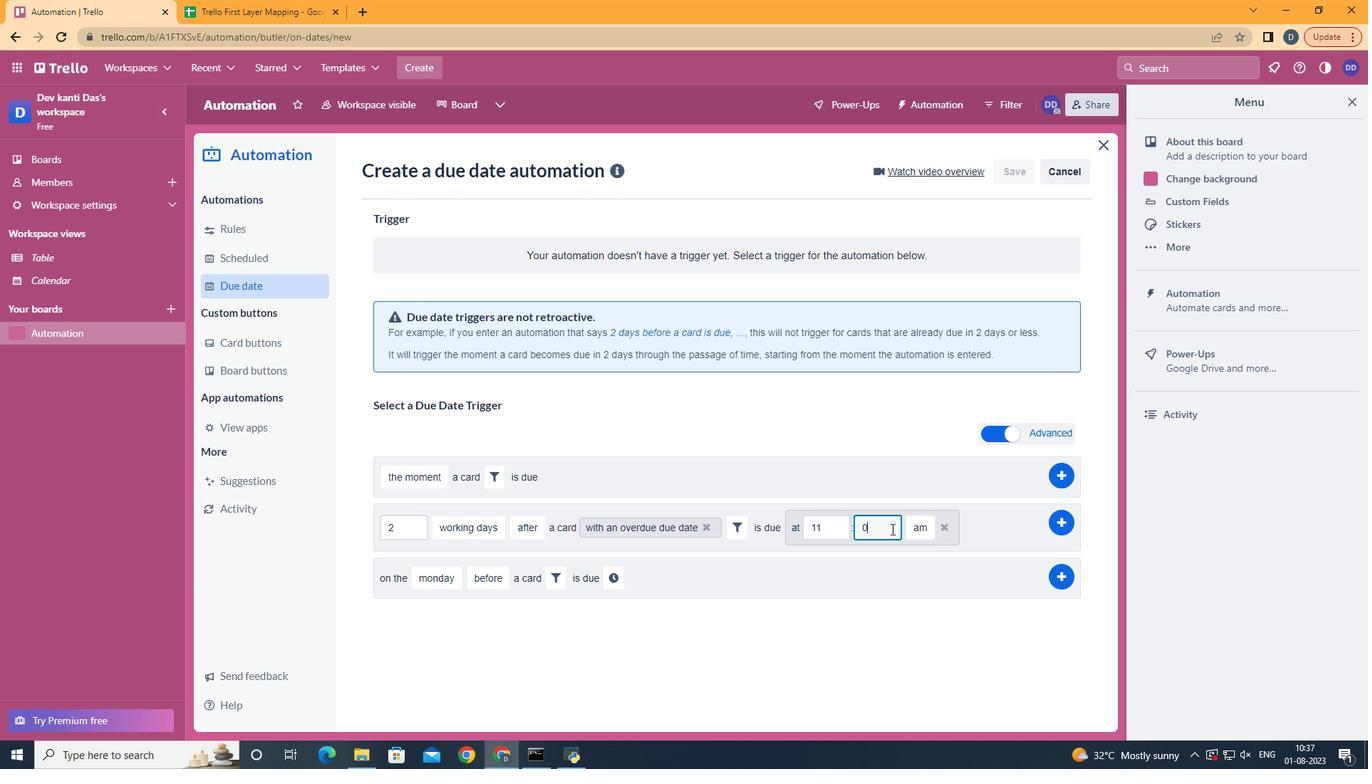 
Action: Mouse moved to (1071, 527)
Screenshot: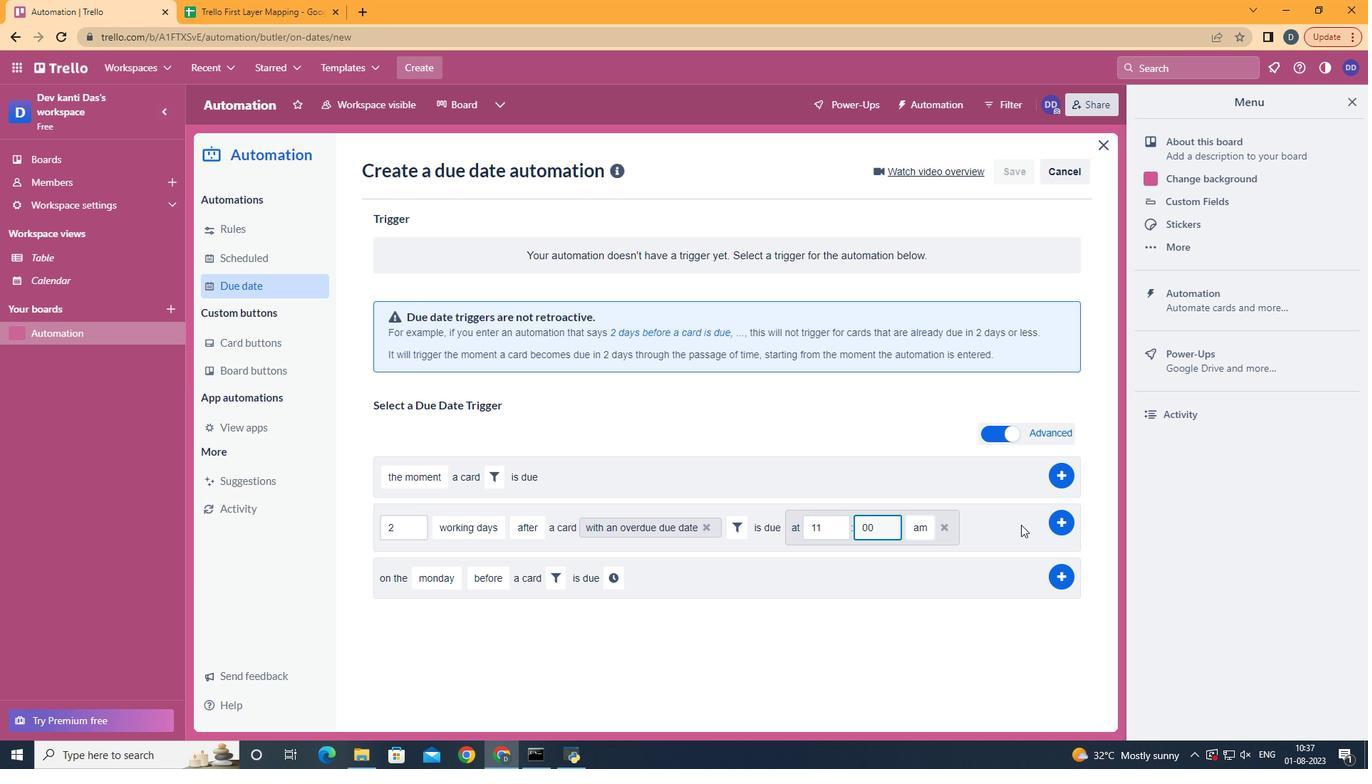 
Action: Mouse pressed left at (1071, 527)
Screenshot: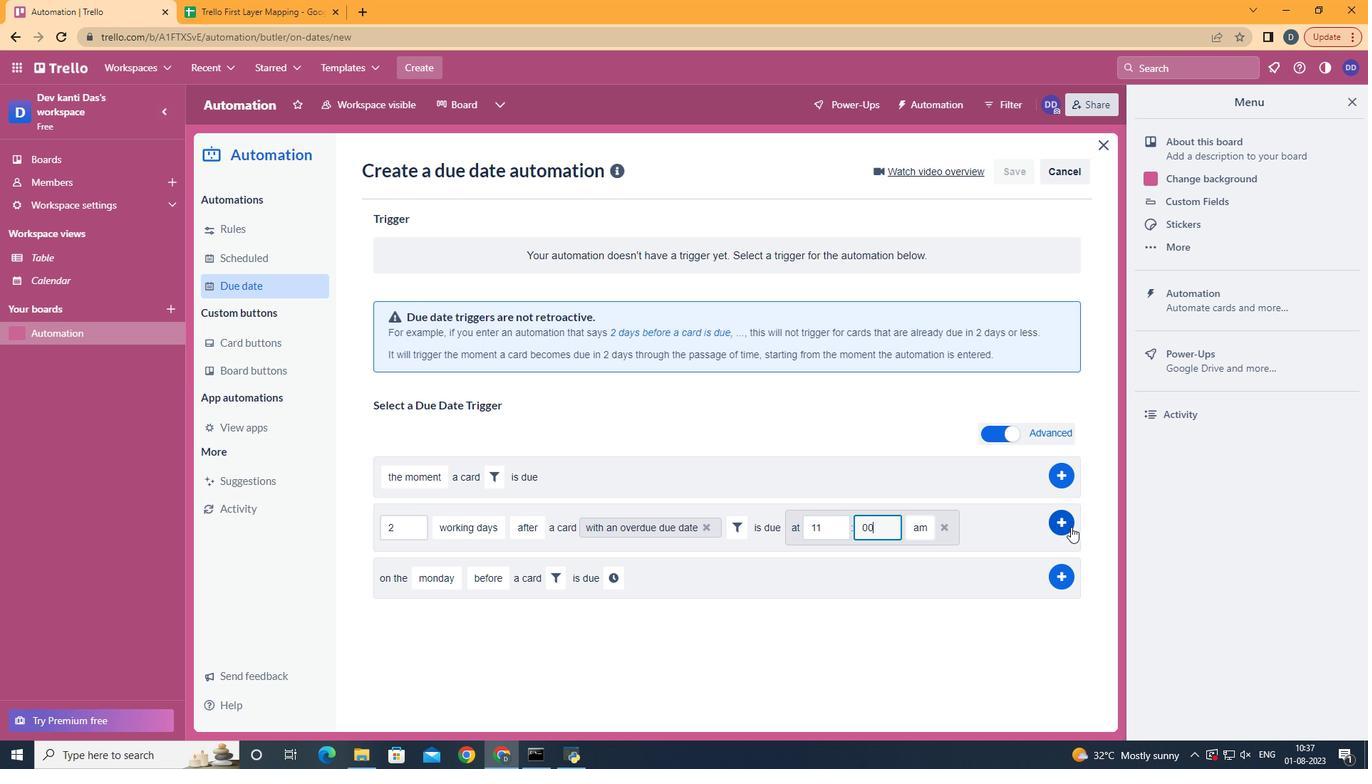 
Action: Mouse moved to (679, 384)
Screenshot: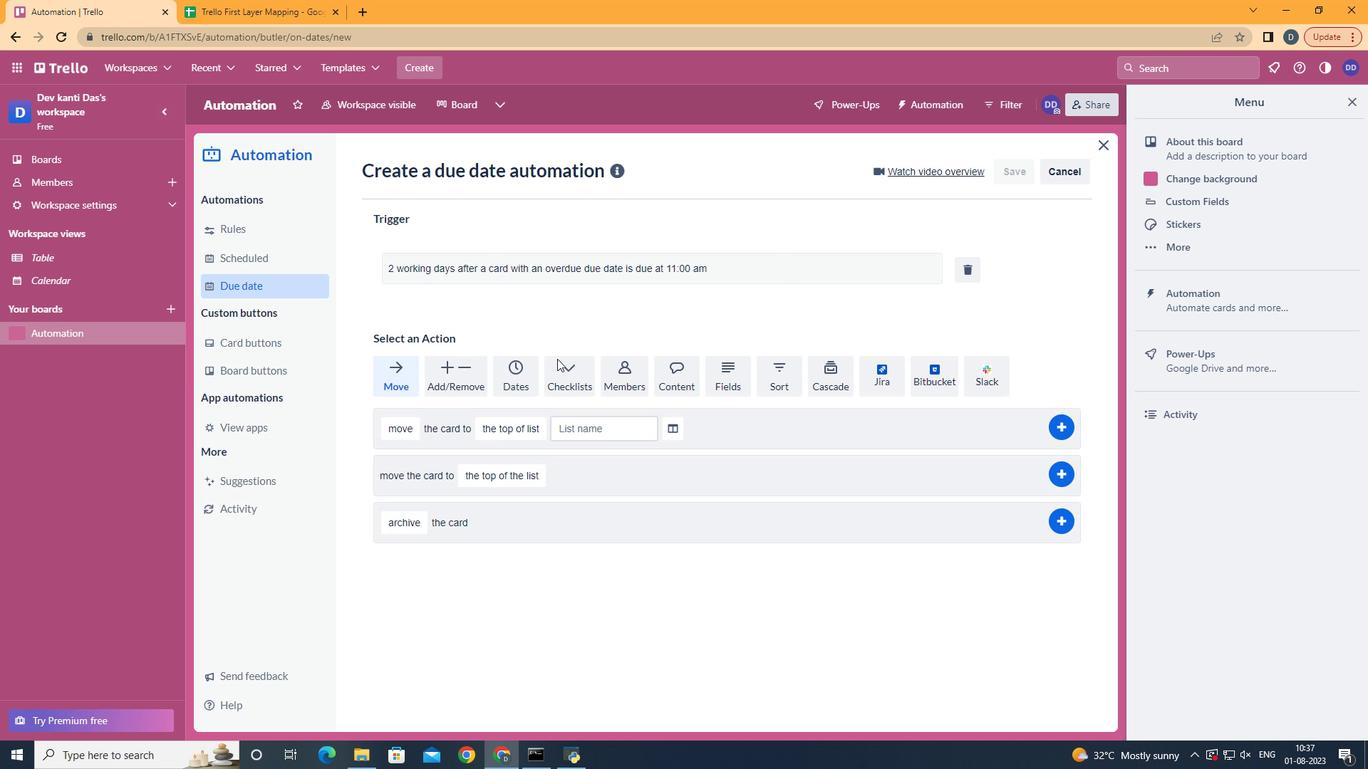 
